 Task: For heading Arial Rounded MT Bold with Underline.  font size for heading26,  'Change the font style of data to'Browallia New.  and font size to 18,  Change the alignment of both headline & data to Align middle & Align Text left.  In the sheet  auditingSalesComparison
Action: Mouse moved to (963, 132)
Screenshot: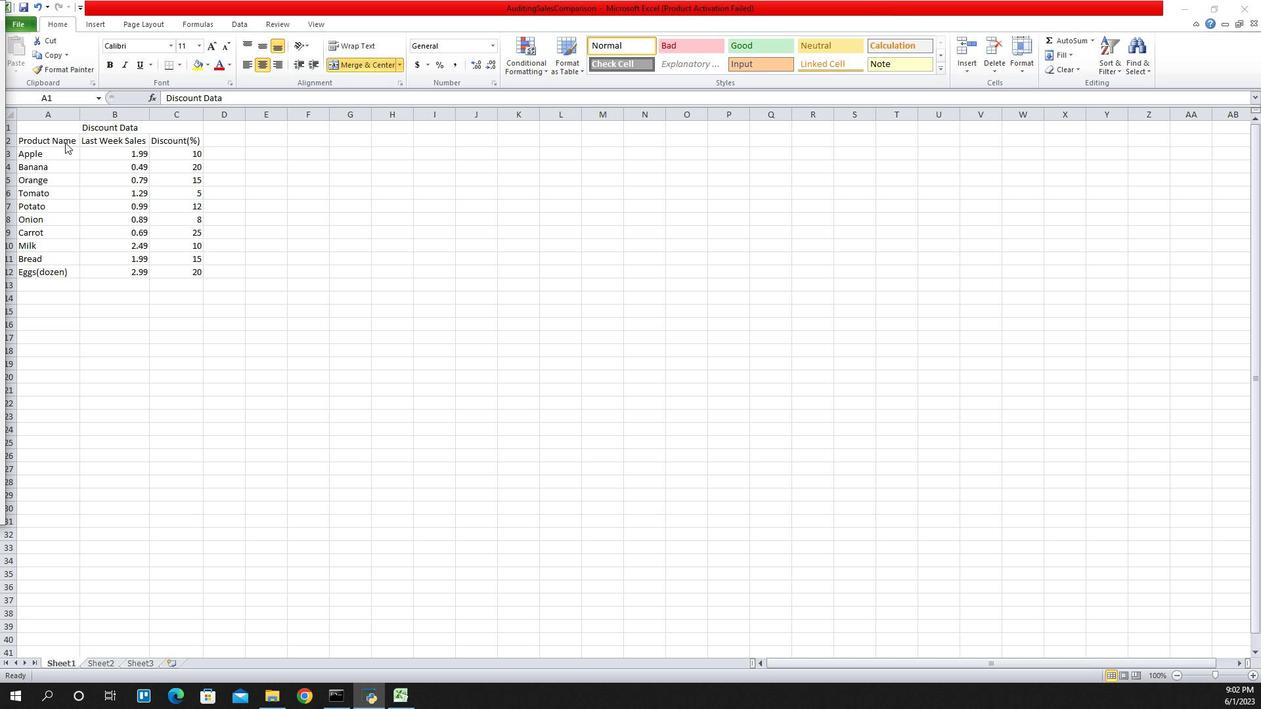 
Action: Mouse pressed left at (963, 132)
Screenshot: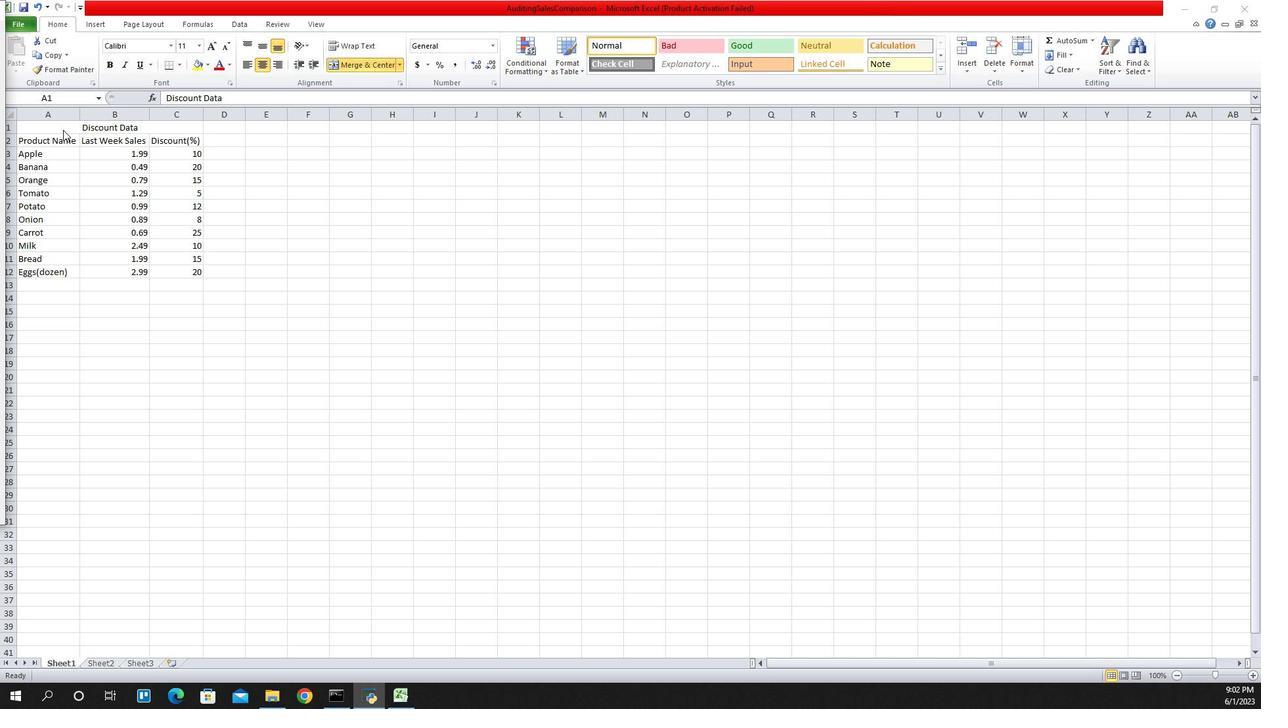 
Action: Mouse moved to (1071, 44)
Screenshot: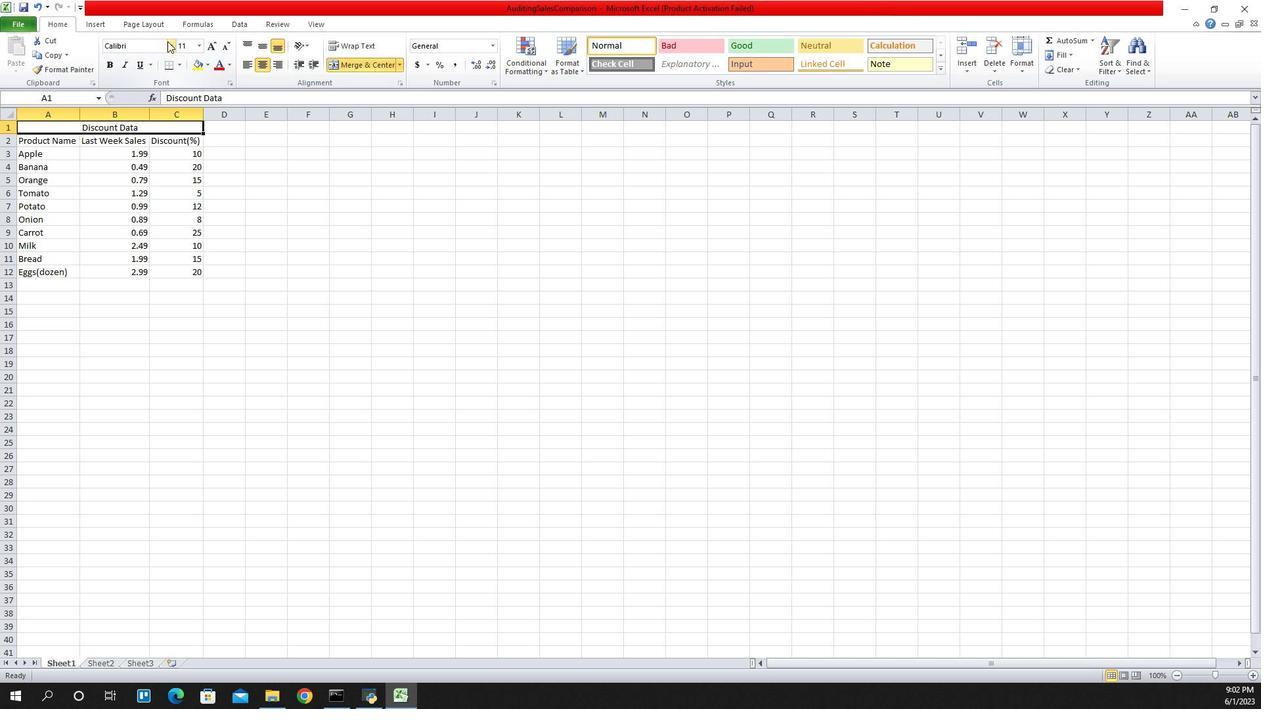 
Action: Mouse pressed left at (1071, 44)
Screenshot: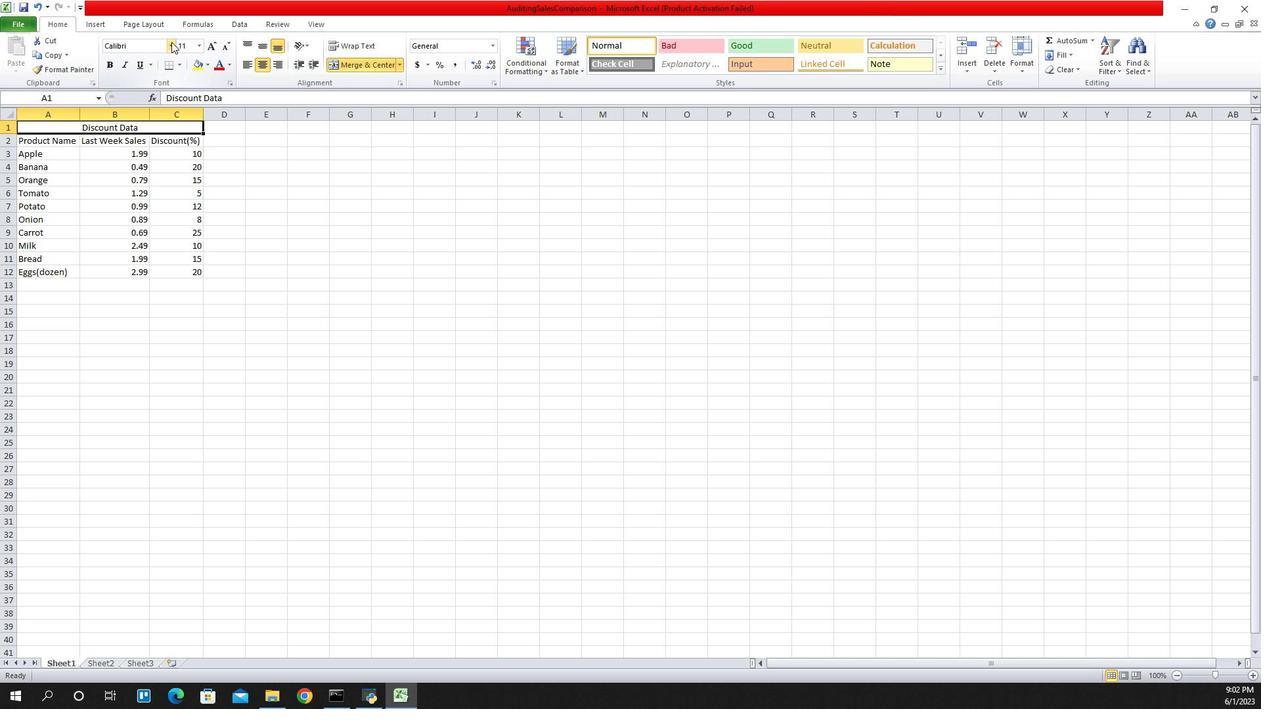 
Action: Mouse moved to (1060, 197)
Screenshot: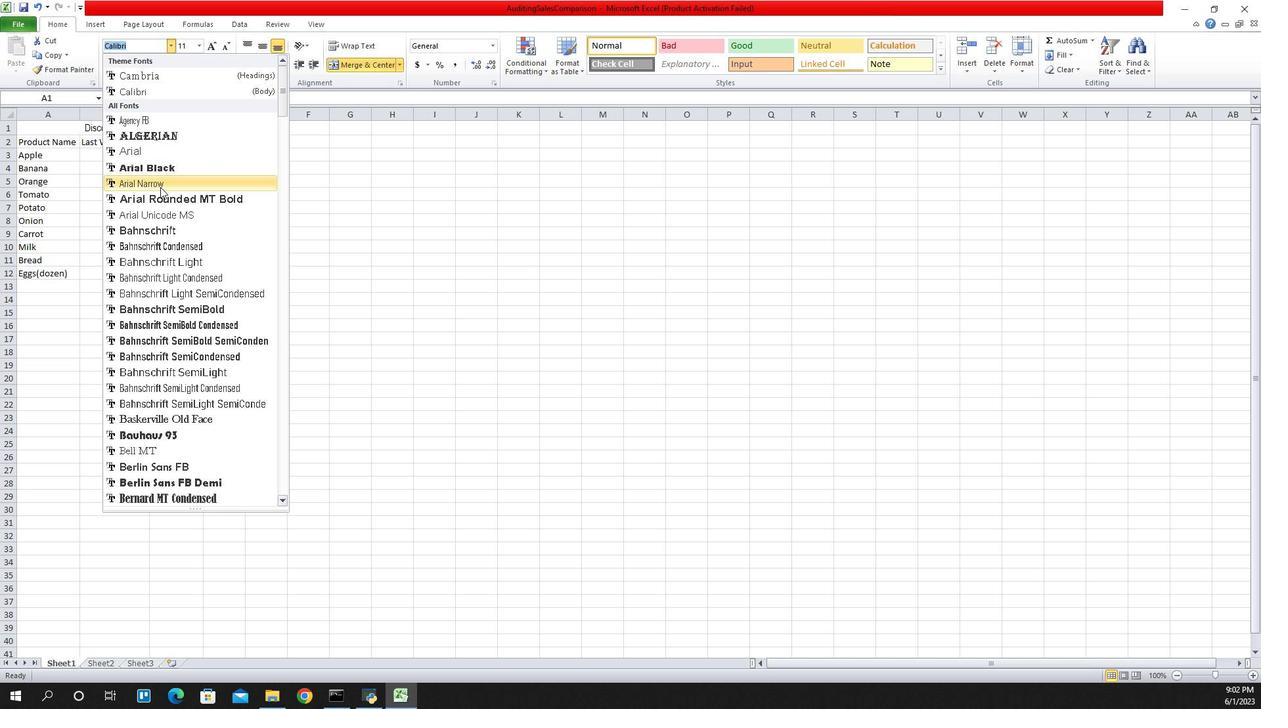 
Action: Mouse pressed left at (1060, 197)
Screenshot: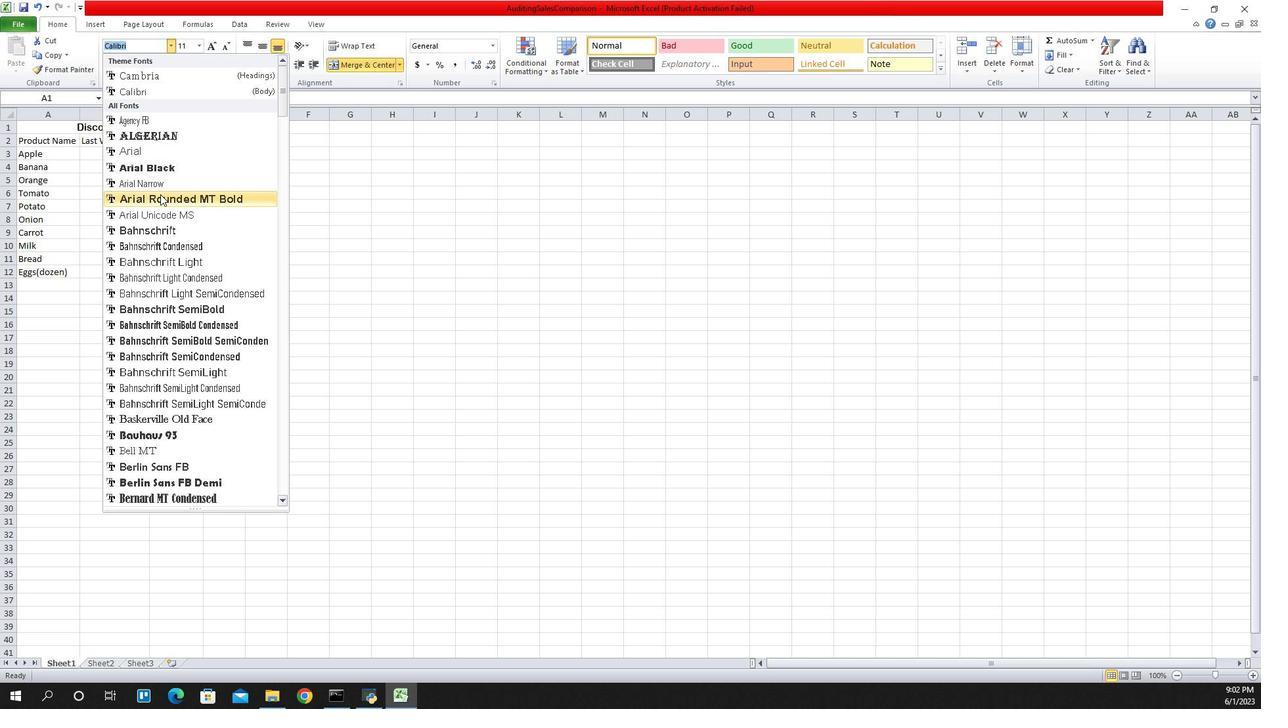 
Action: Key pressed ctrl+U
Screenshot: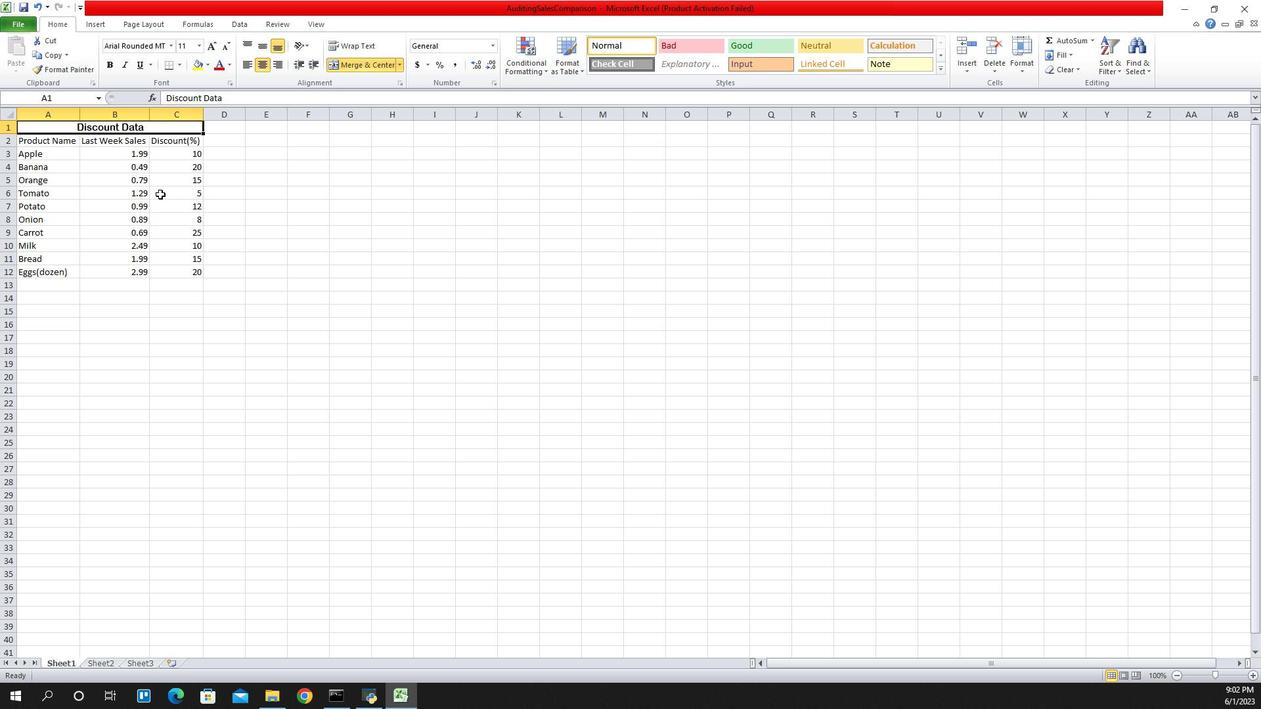 
Action: Mouse moved to (1097, 47)
Screenshot: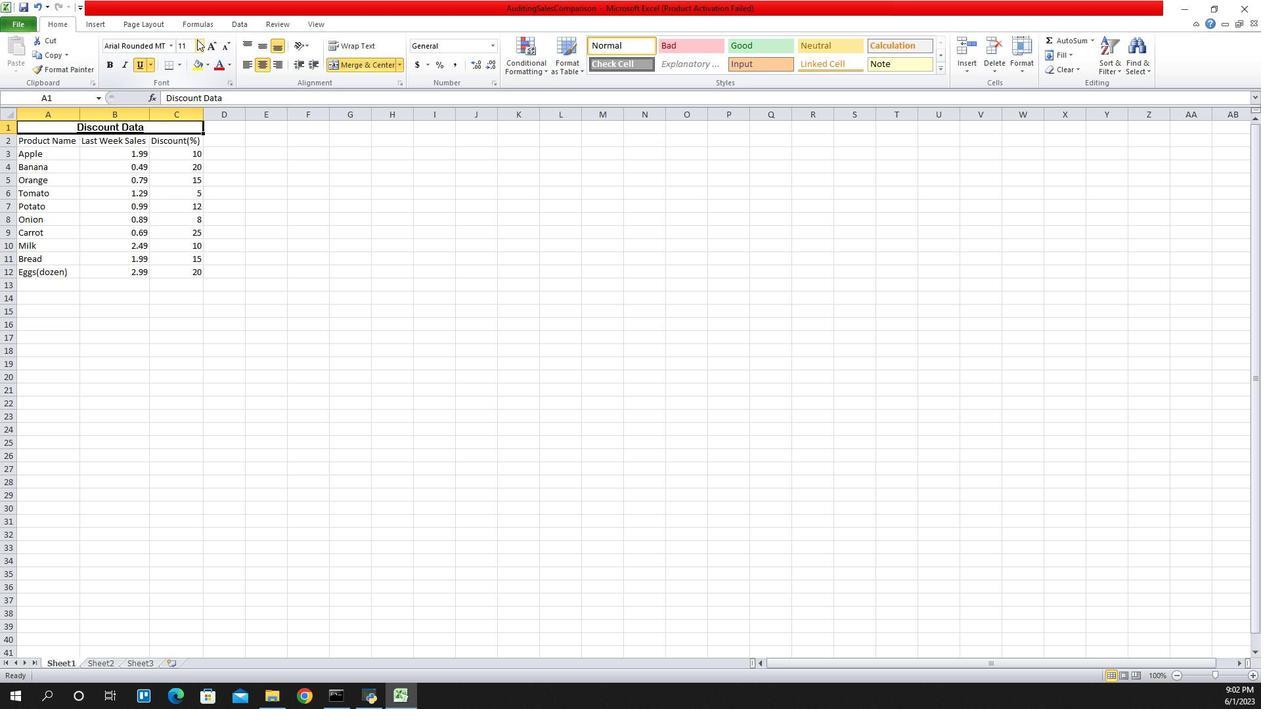 
Action: Mouse pressed left at (1097, 47)
Screenshot: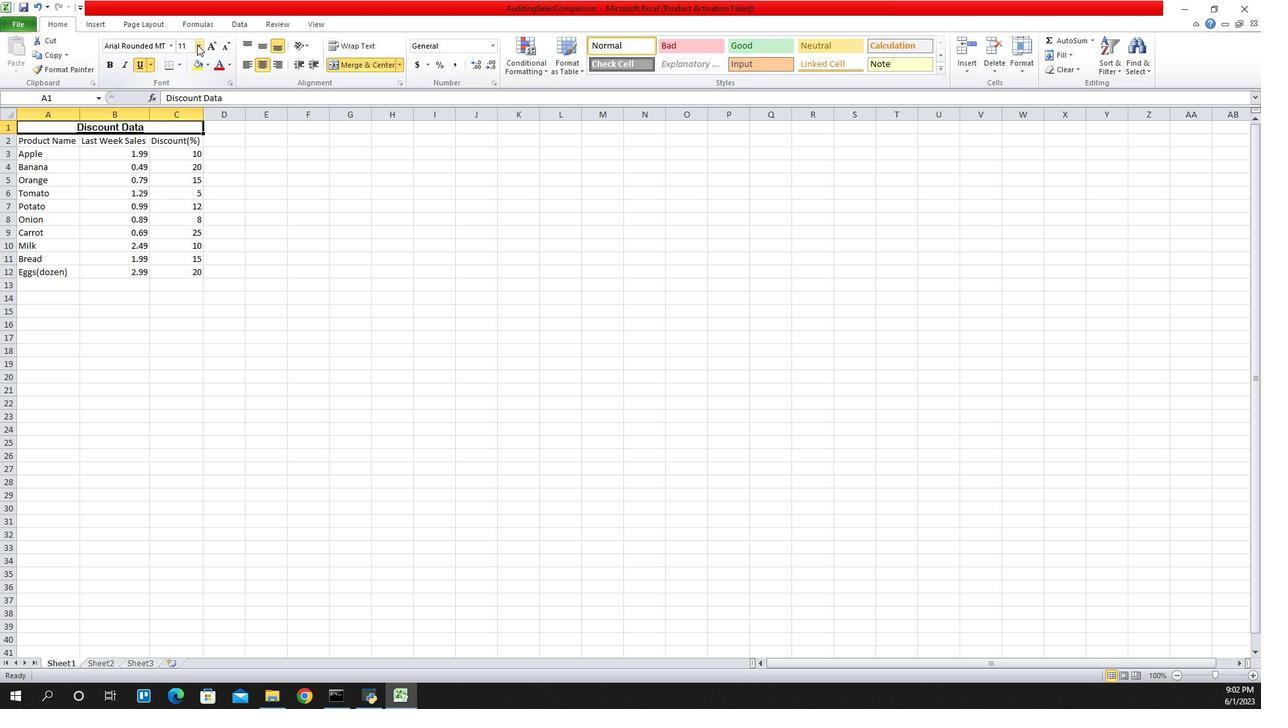 
Action: Mouse moved to (1081, 180)
Screenshot: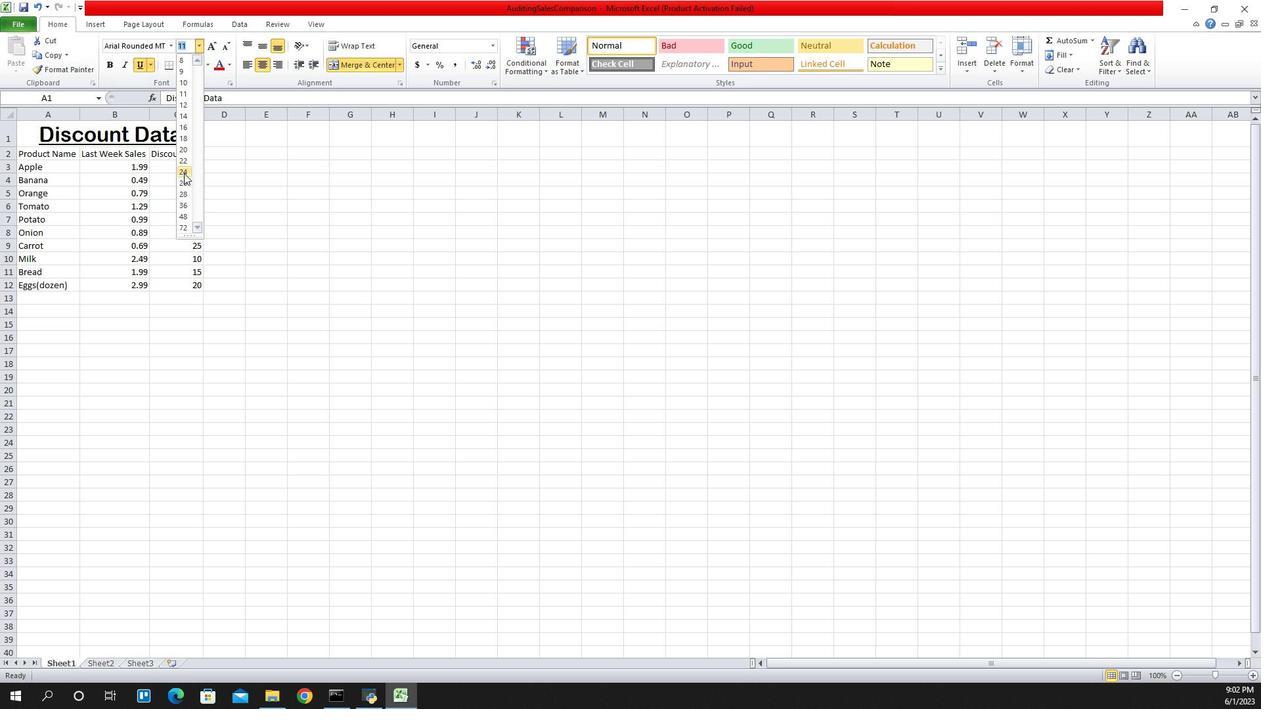 
Action: Mouse pressed left at (1081, 180)
Screenshot: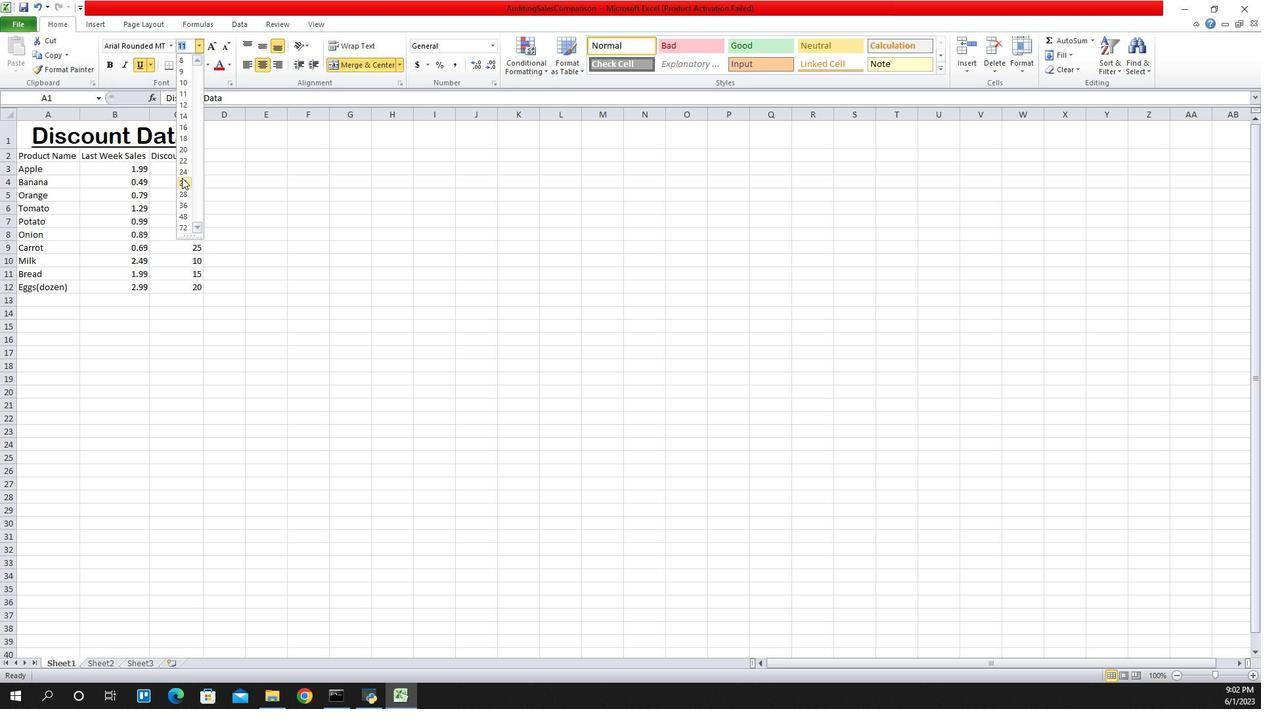 
Action: Mouse moved to (951, 159)
Screenshot: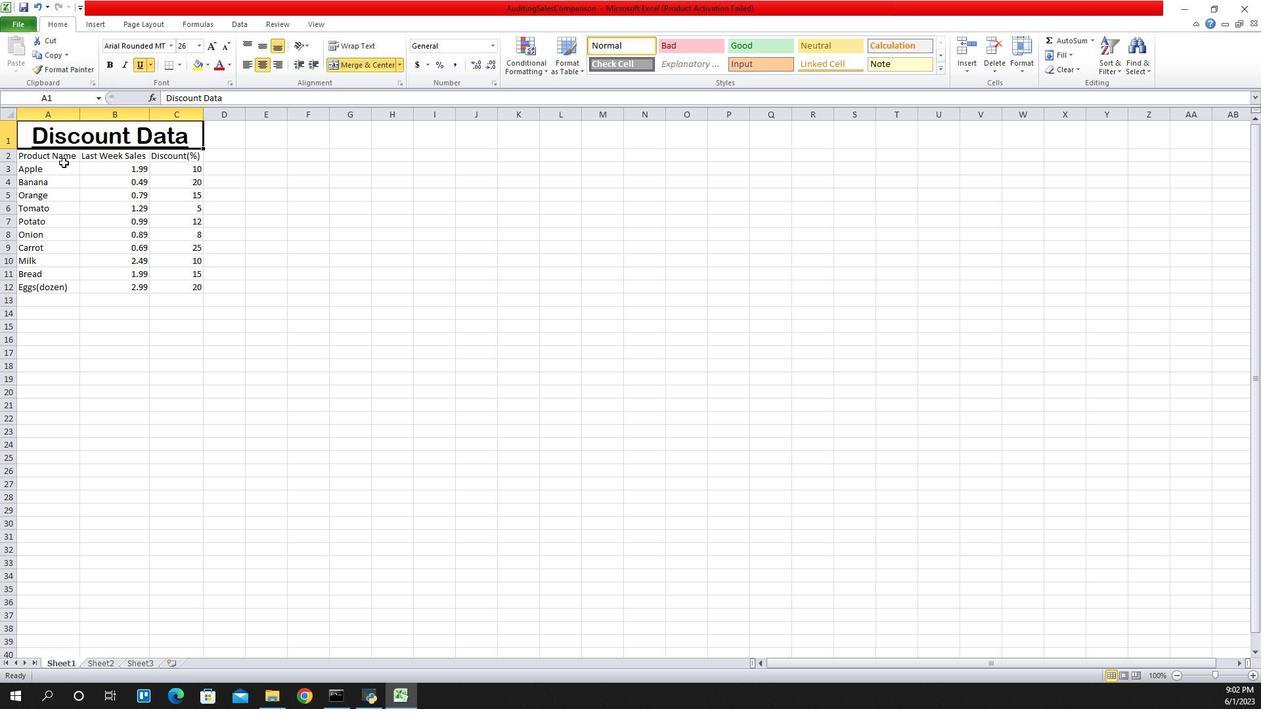 
Action: Mouse pressed left at (951, 159)
Screenshot: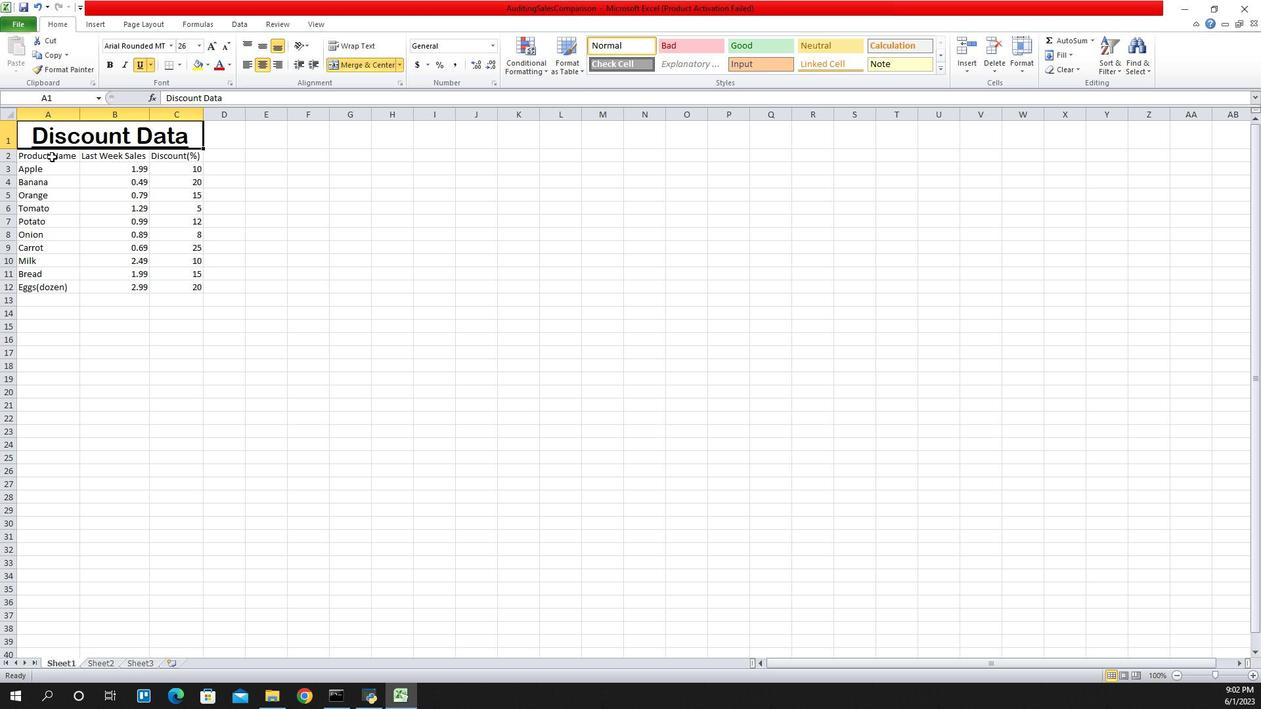 
Action: Mouse moved to (1036, 43)
Screenshot: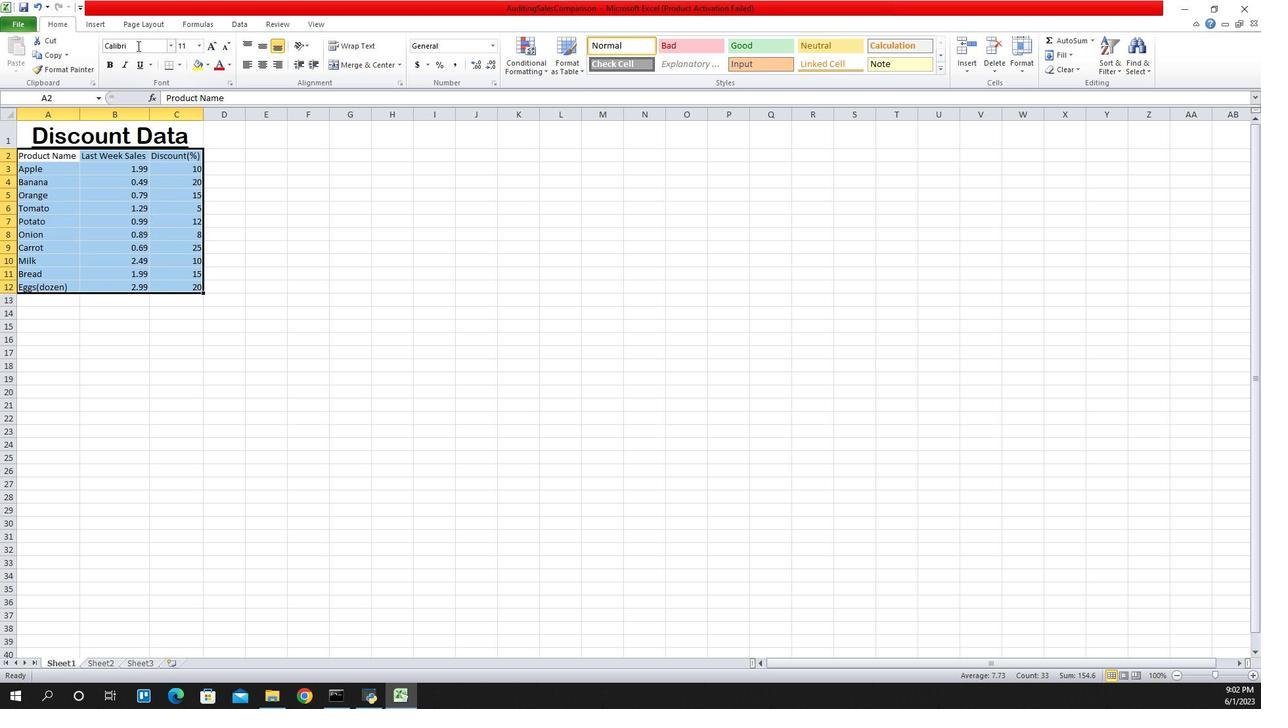 
Action: Mouse pressed left at (1036, 43)
Screenshot: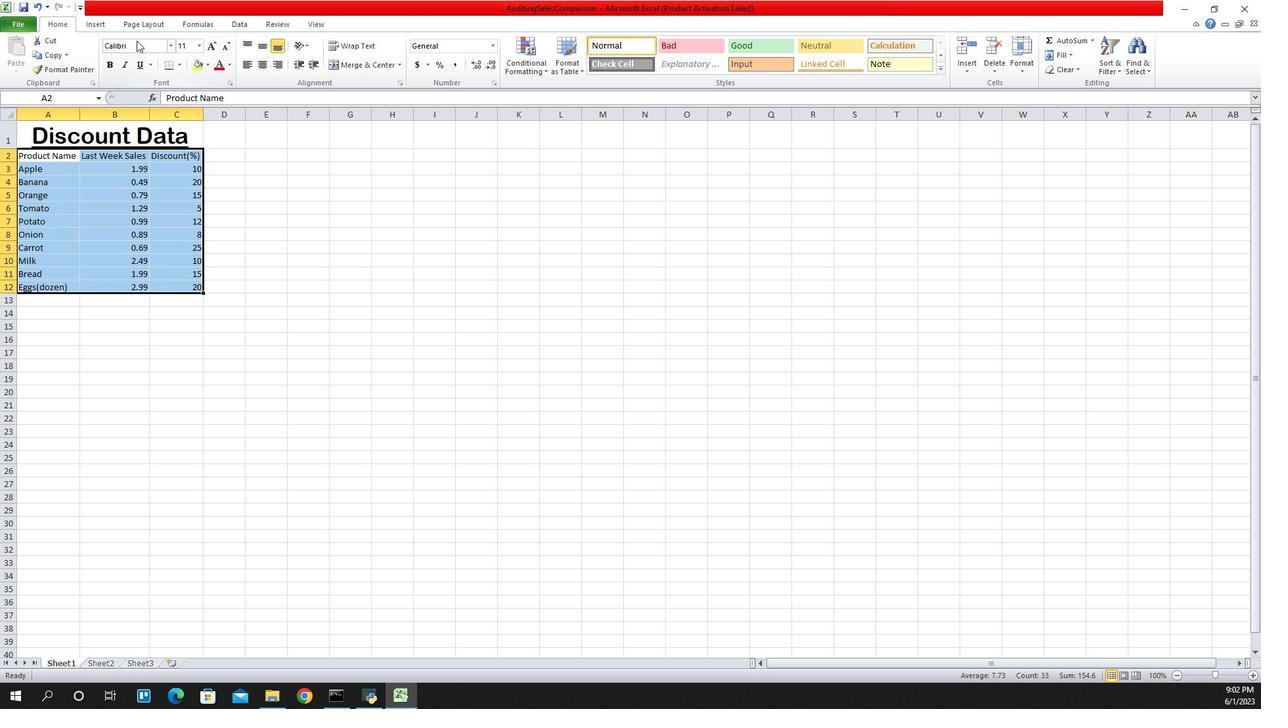 
Action: Mouse moved to (1032, 47)
Screenshot: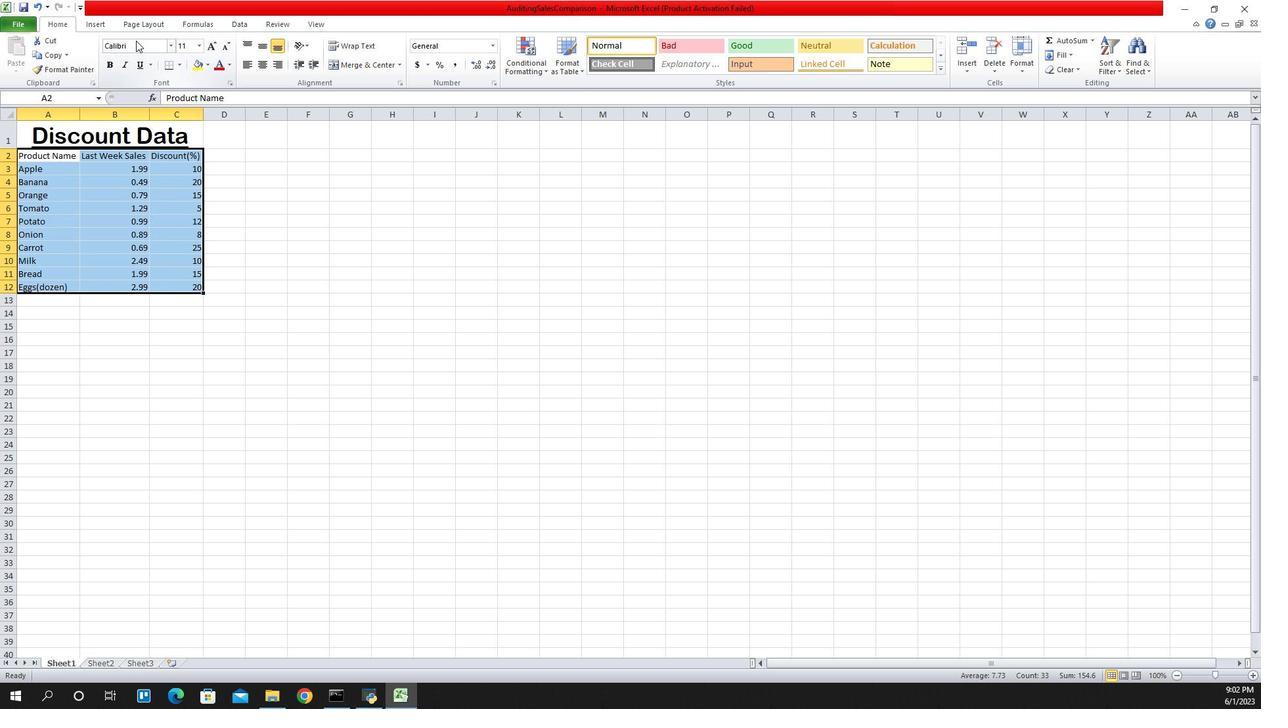 
Action: Mouse pressed left at (1032, 47)
Screenshot: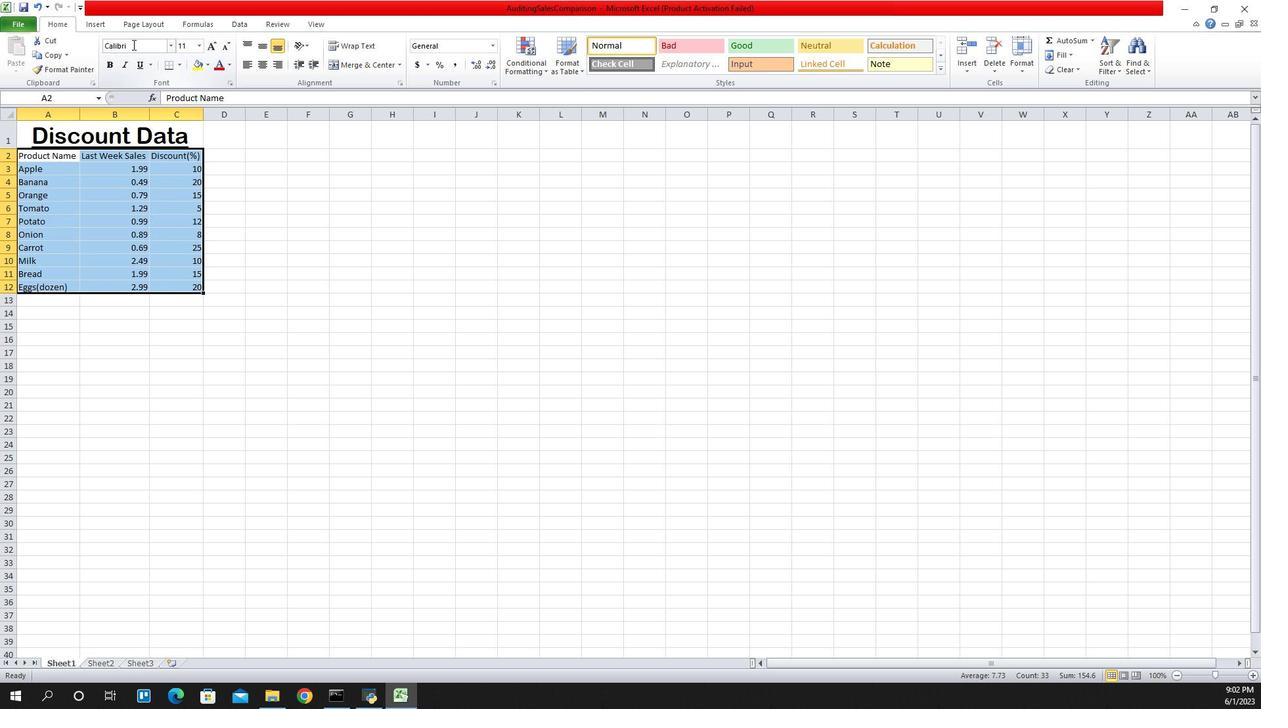 
Action: Key pressed <Key.backspace>browallia<Key.space>new<Key.enter>
Screenshot: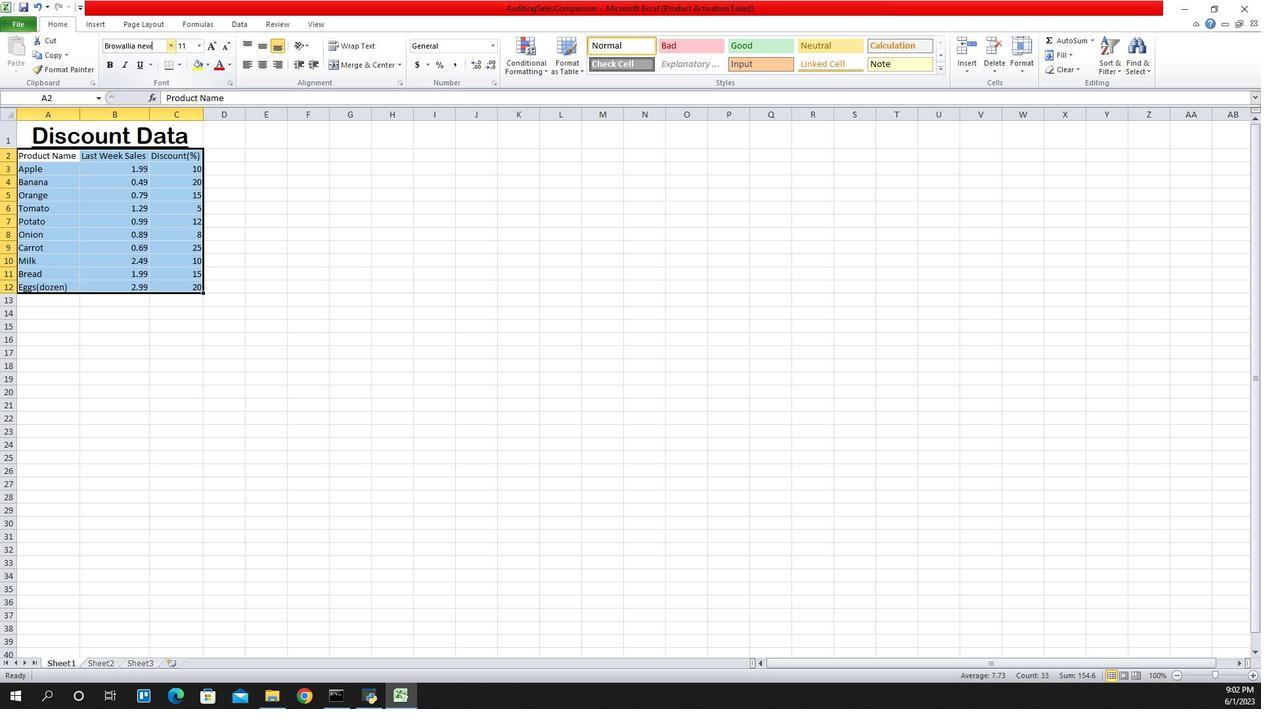
Action: Mouse moved to (1099, 47)
Screenshot: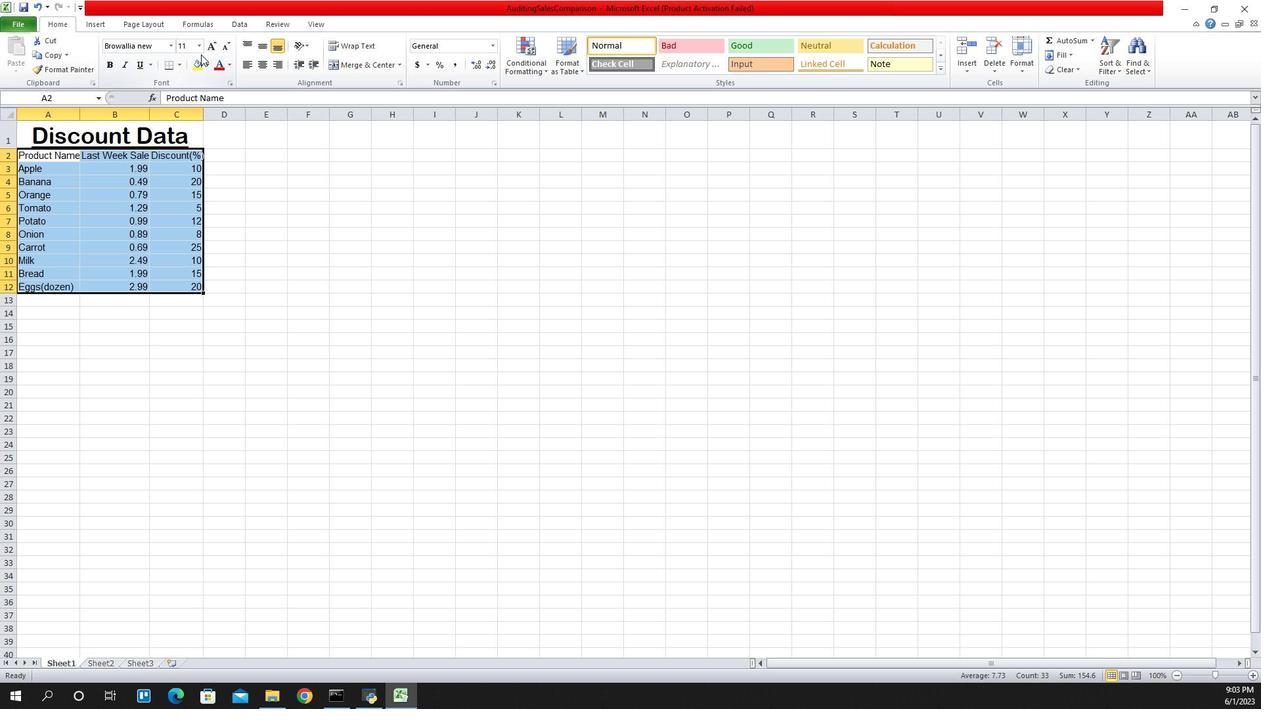 
Action: Mouse pressed left at (1099, 47)
Screenshot: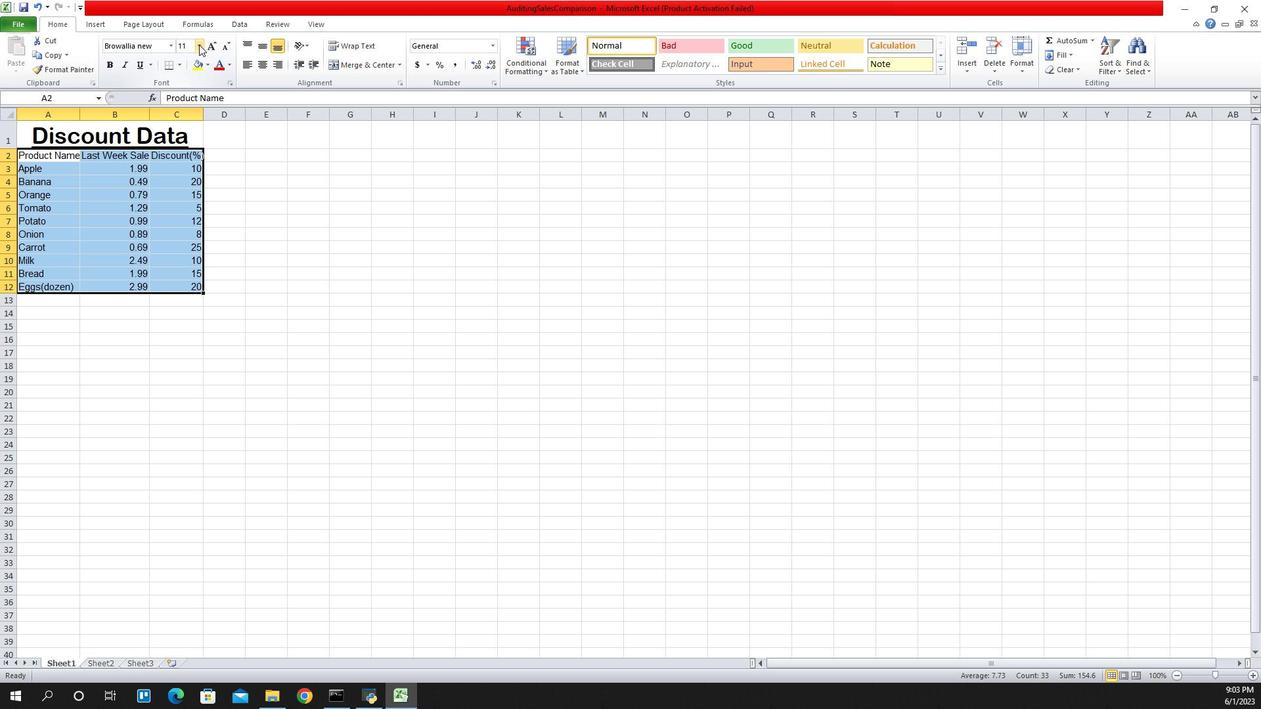 
Action: Mouse moved to (1080, 139)
Screenshot: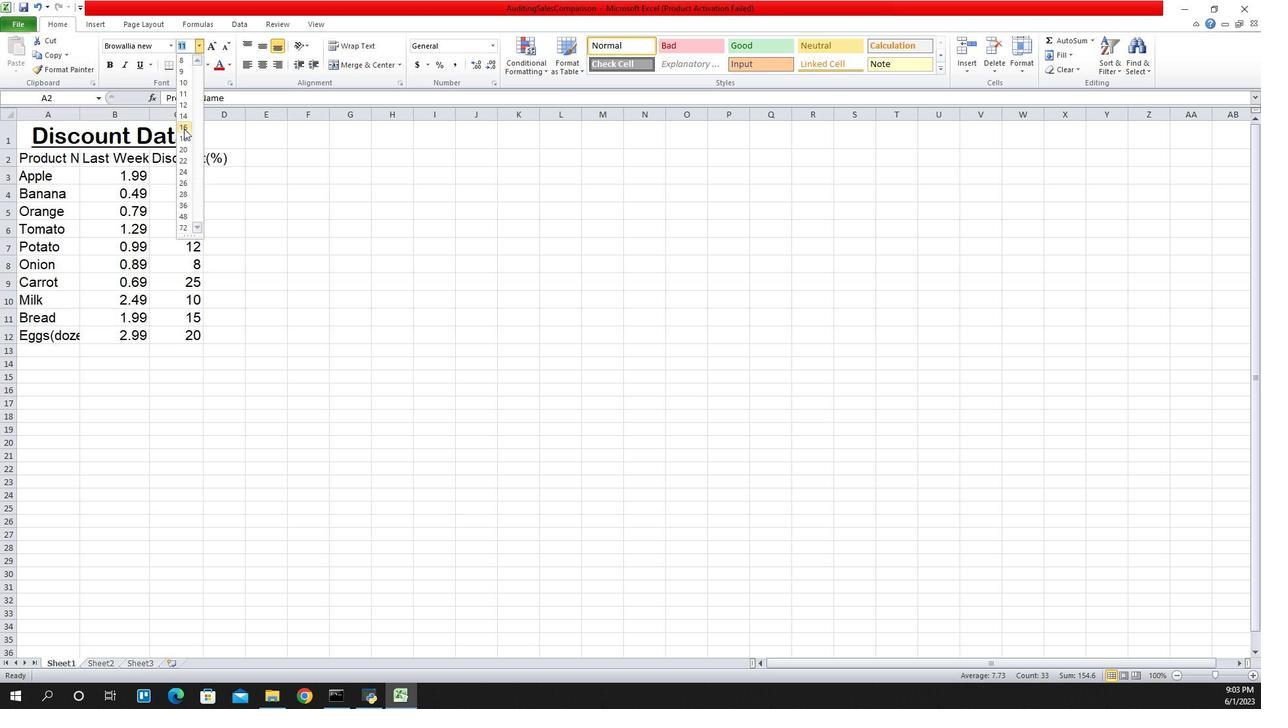 
Action: Mouse pressed left at (1080, 139)
Screenshot: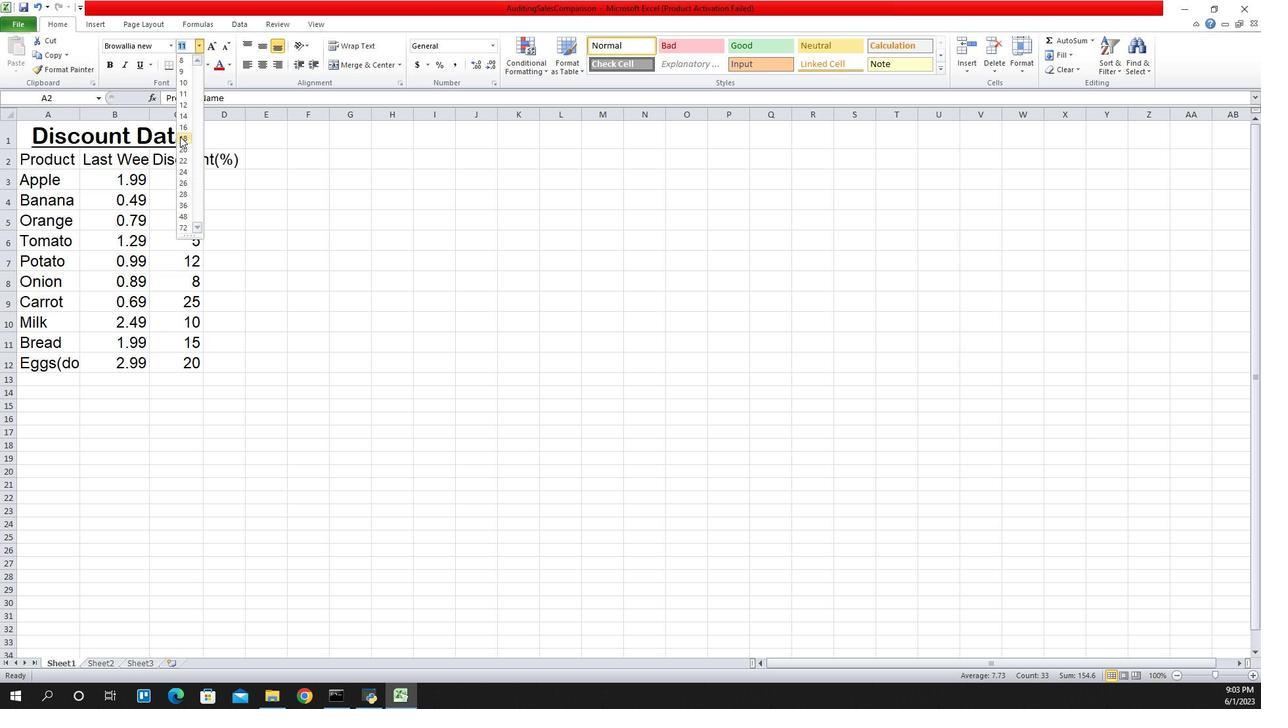 
Action: Mouse moved to (980, 113)
Screenshot: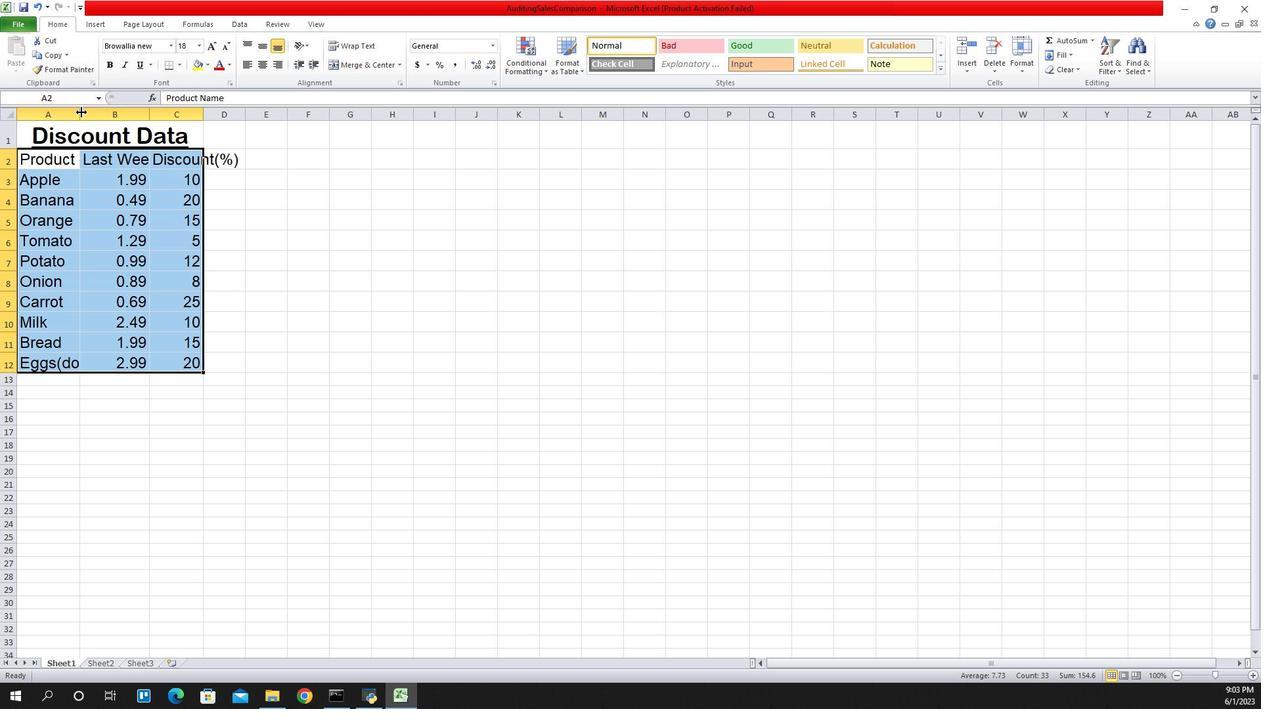 
Action: Mouse pressed left at (980, 113)
Screenshot: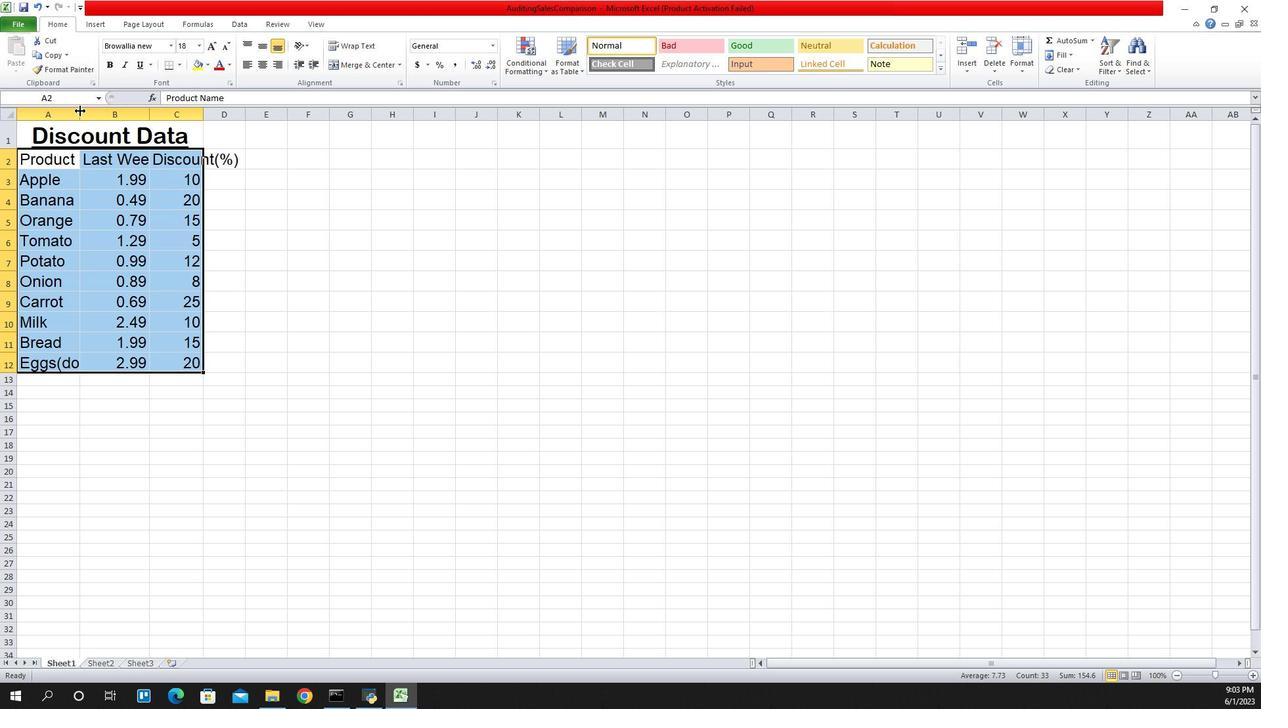 
Action: Mouse pressed left at (980, 113)
Screenshot: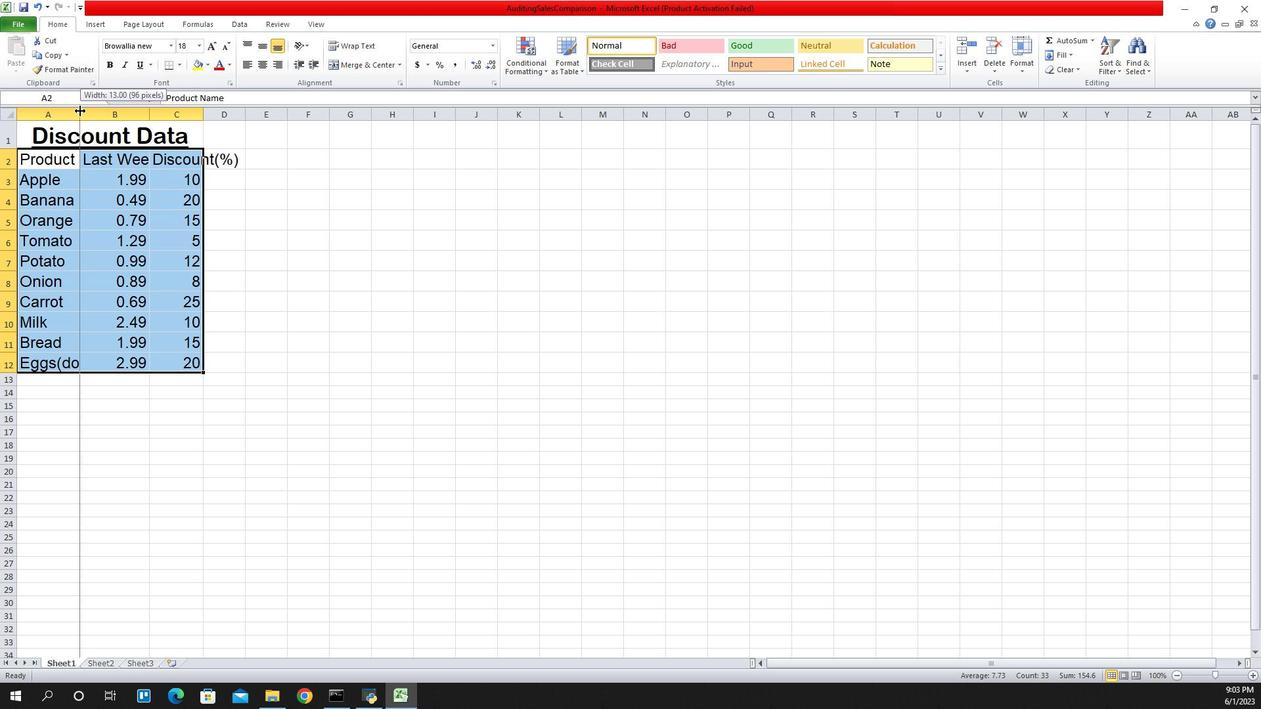 
Action: Mouse moved to (1097, 116)
Screenshot: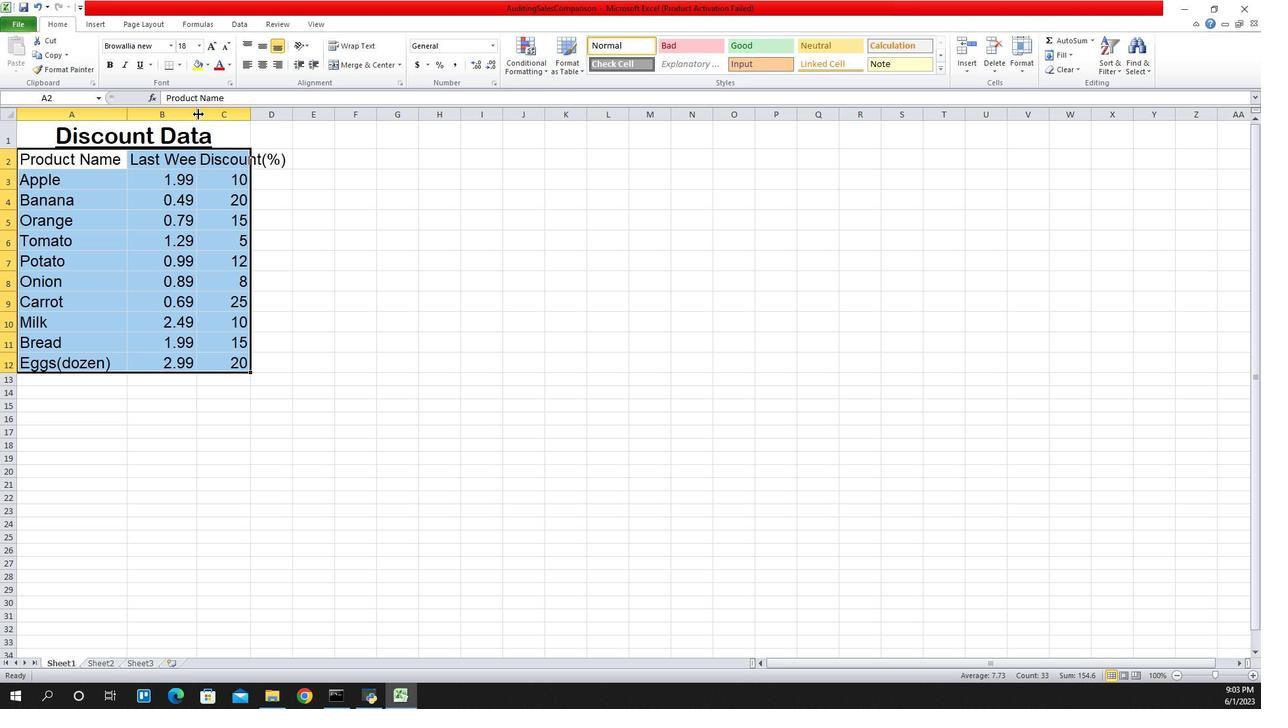 
Action: Mouse pressed left at (1097, 116)
Screenshot: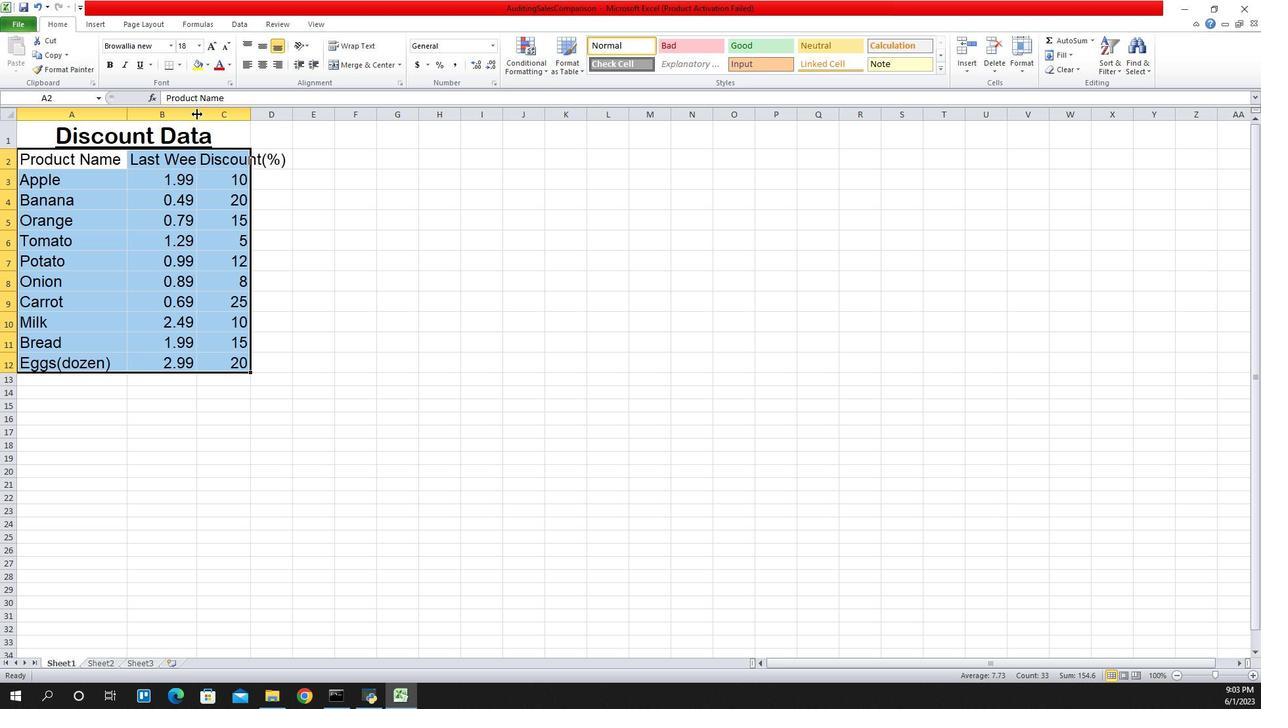
Action: Mouse moved to (1096, 116)
Screenshot: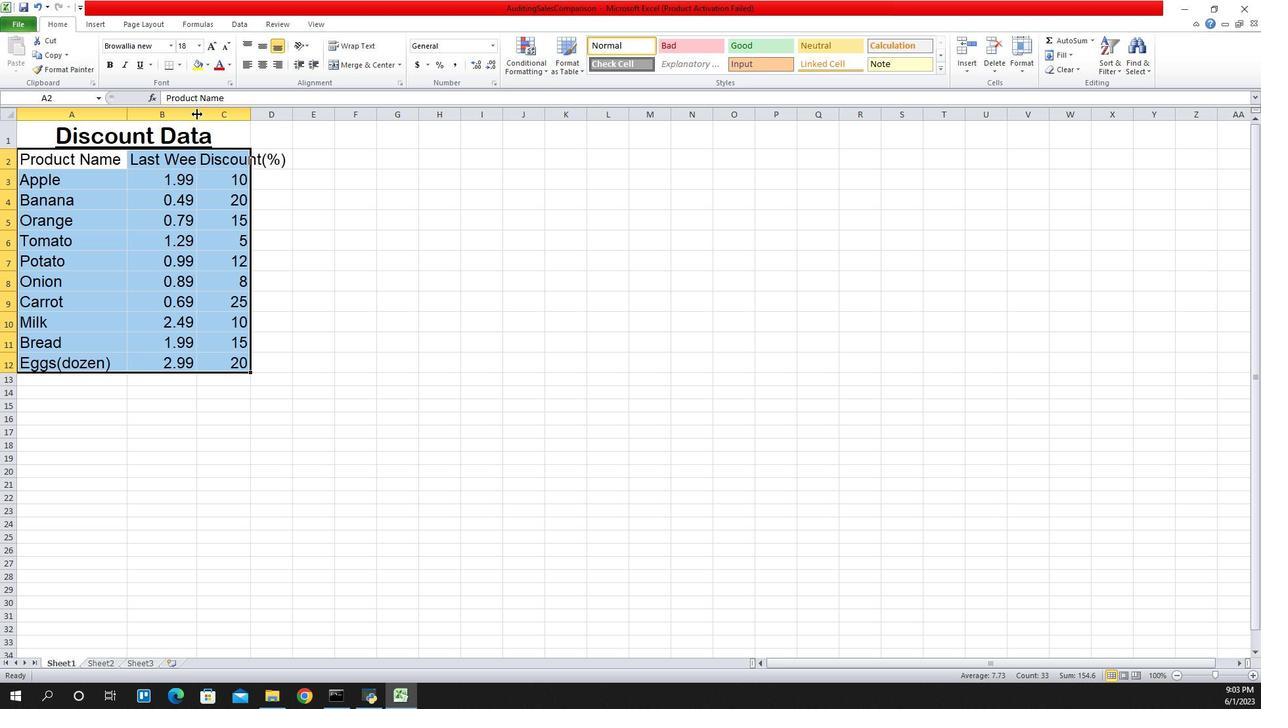 
Action: Mouse pressed left at (1096, 116)
Screenshot: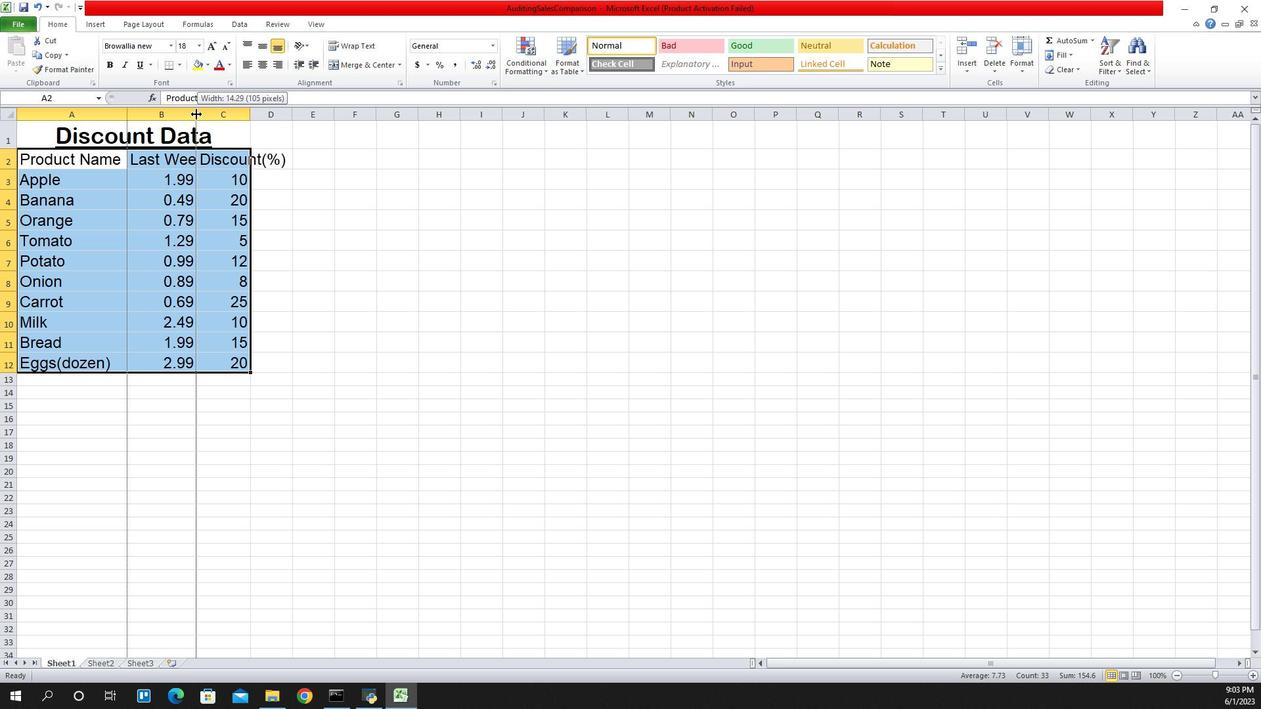 
Action: Mouse moved to (1212, 117)
Screenshot: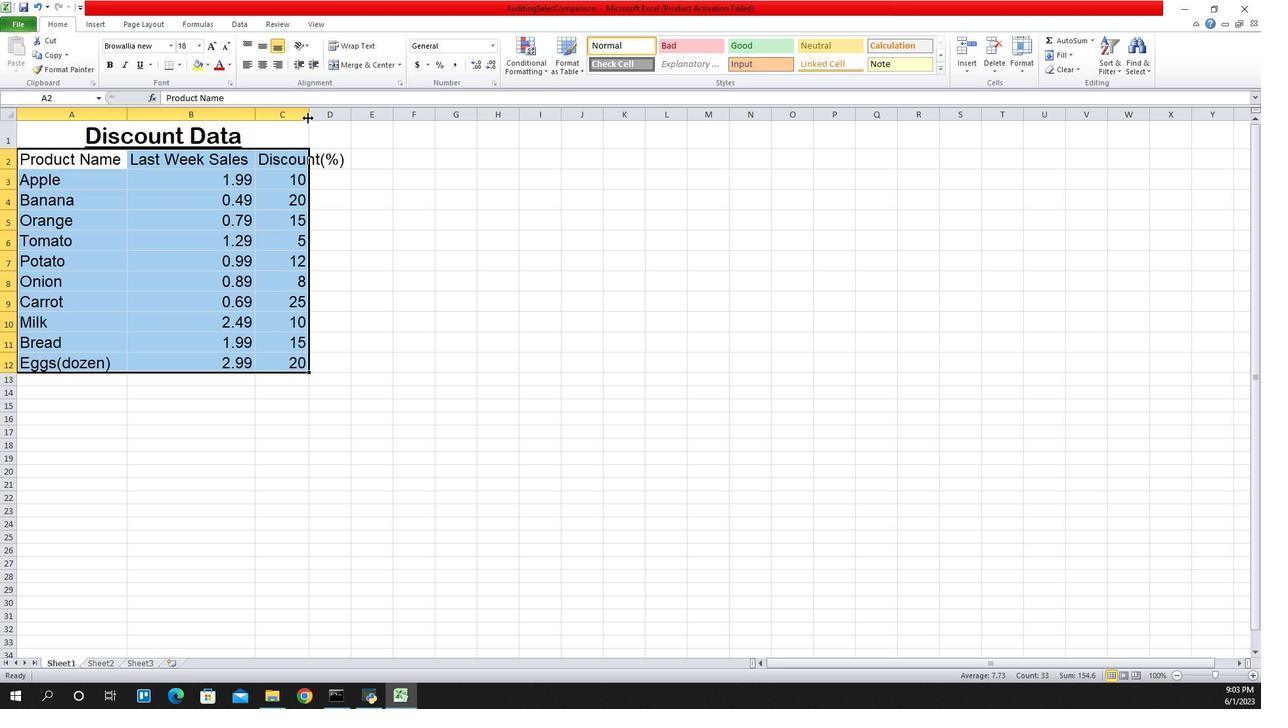 
Action: Mouse pressed left at (1212, 117)
Screenshot: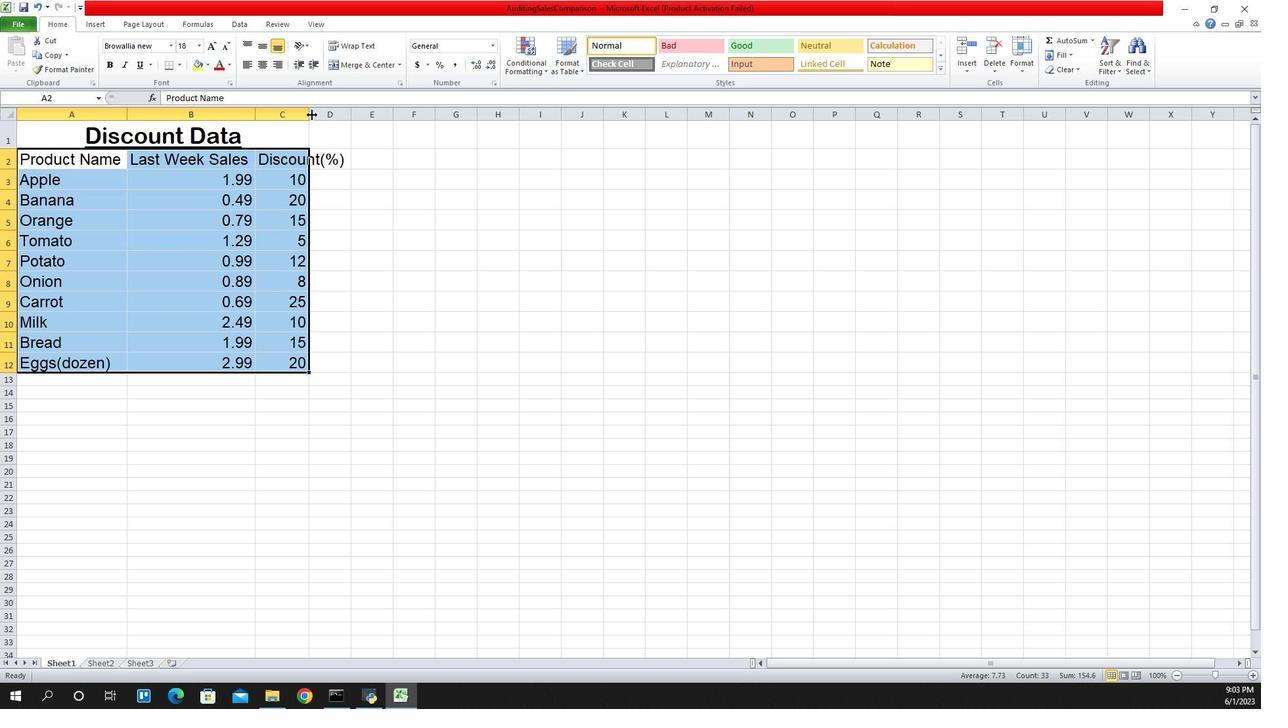 
Action: Mouse pressed left at (1212, 117)
Screenshot: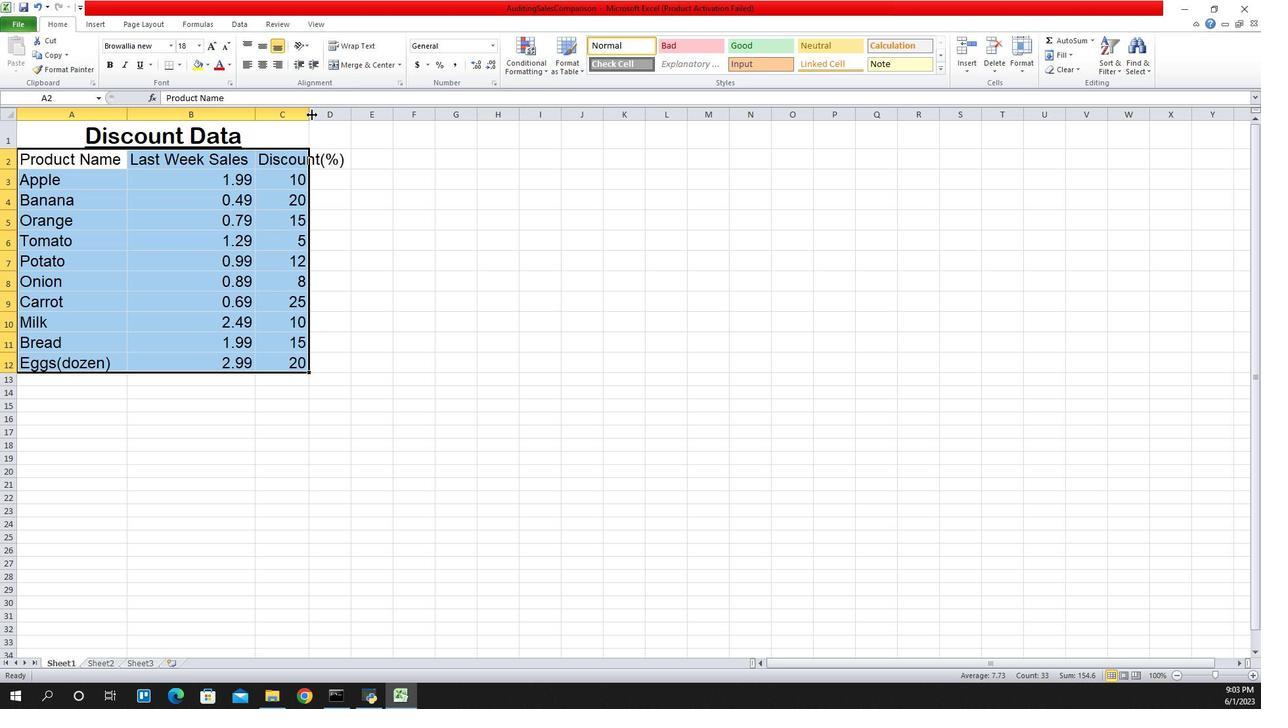 
Action: Mouse moved to (942, 135)
Screenshot: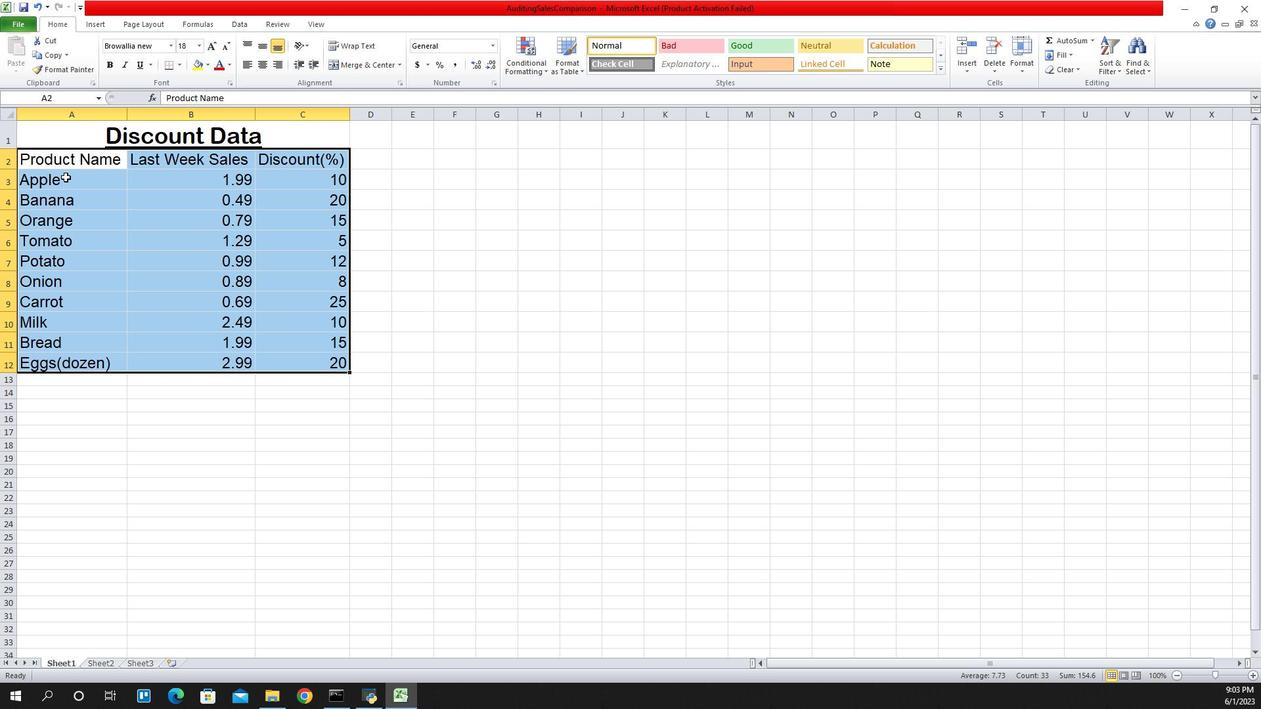 
Action: Mouse pressed left at (942, 135)
Screenshot: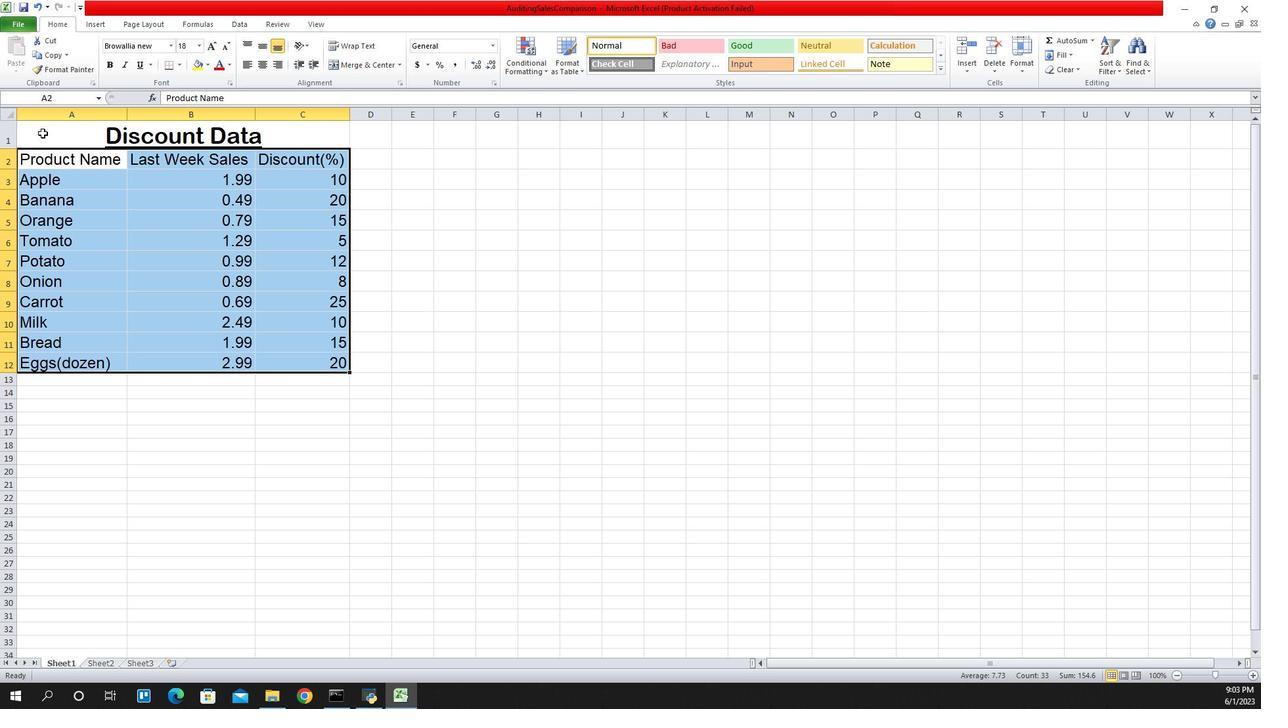 
Action: Mouse moved to (1161, 44)
Screenshot: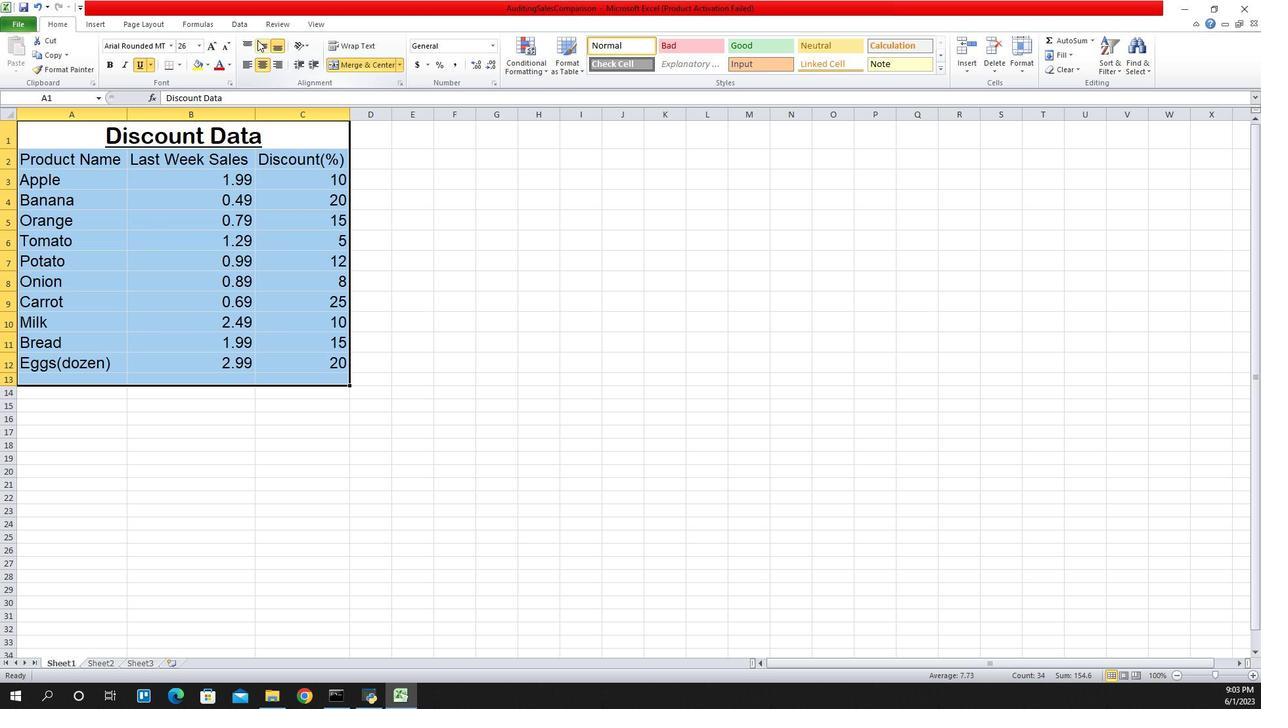 
Action: Mouse pressed left at (1161, 44)
Screenshot: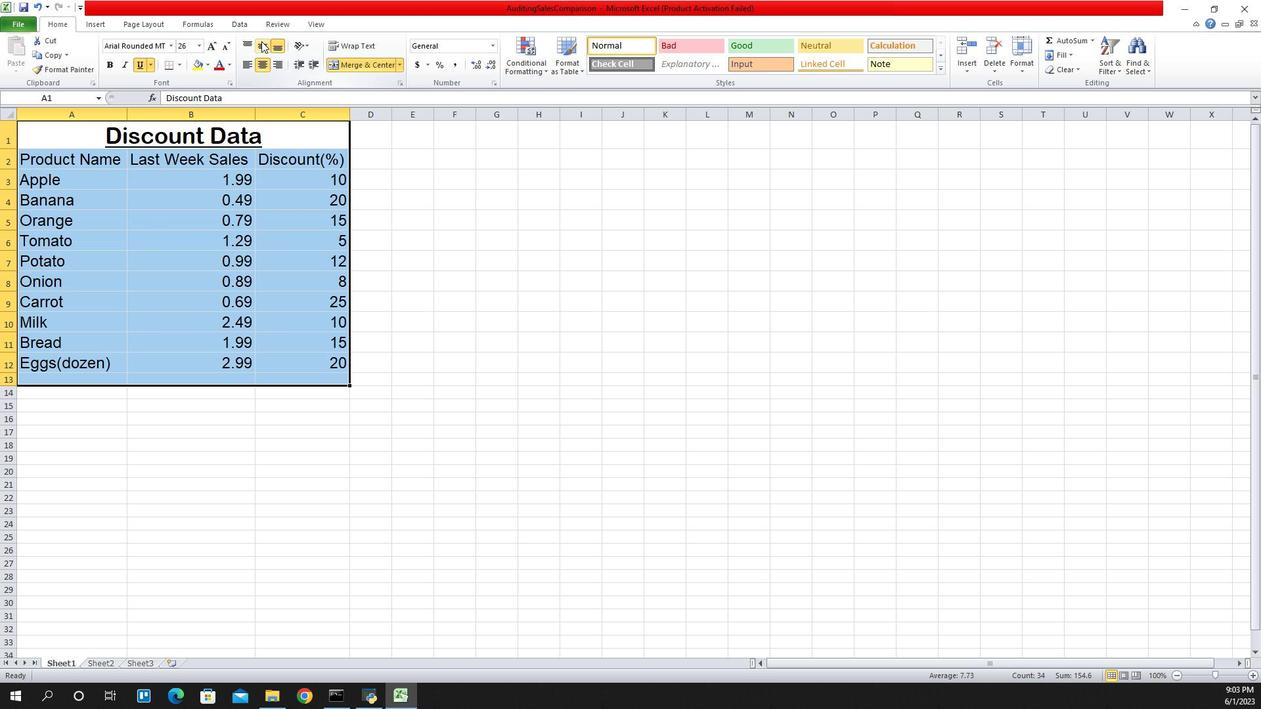 
Action: Mouse moved to (1143, 69)
Screenshot: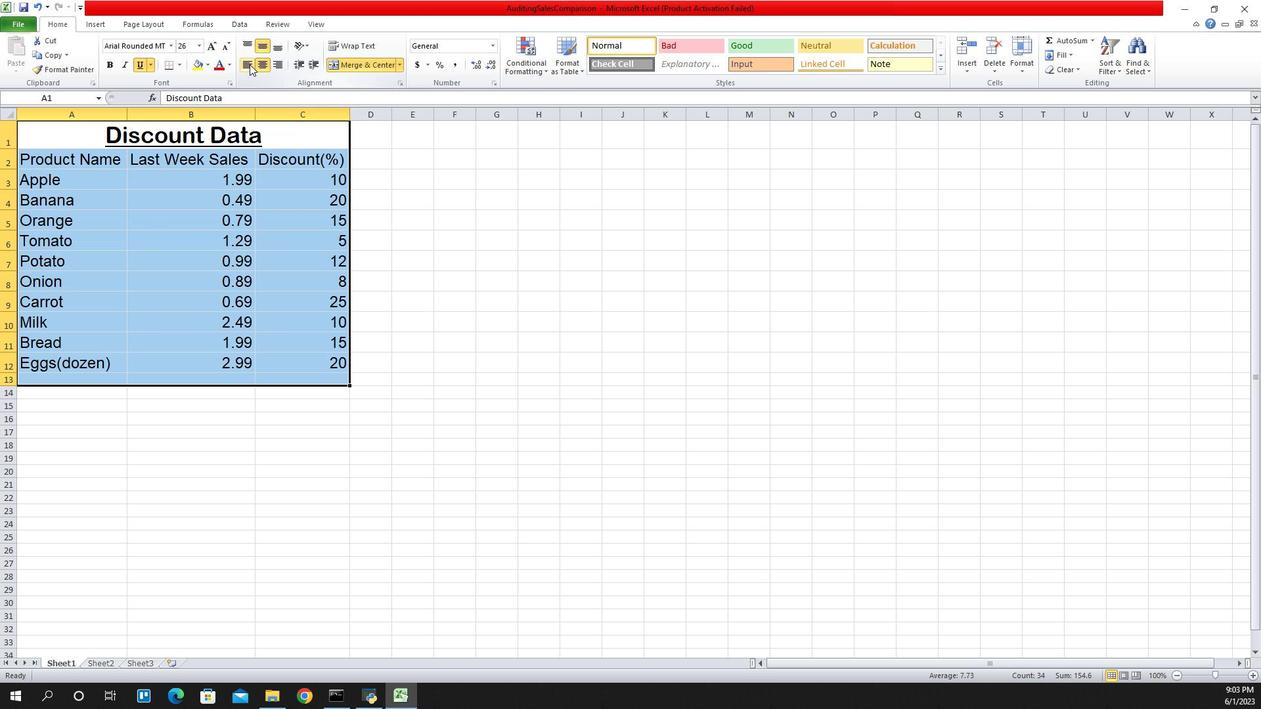 
Action: Mouse pressed left at (1143, 69)
Screenshot: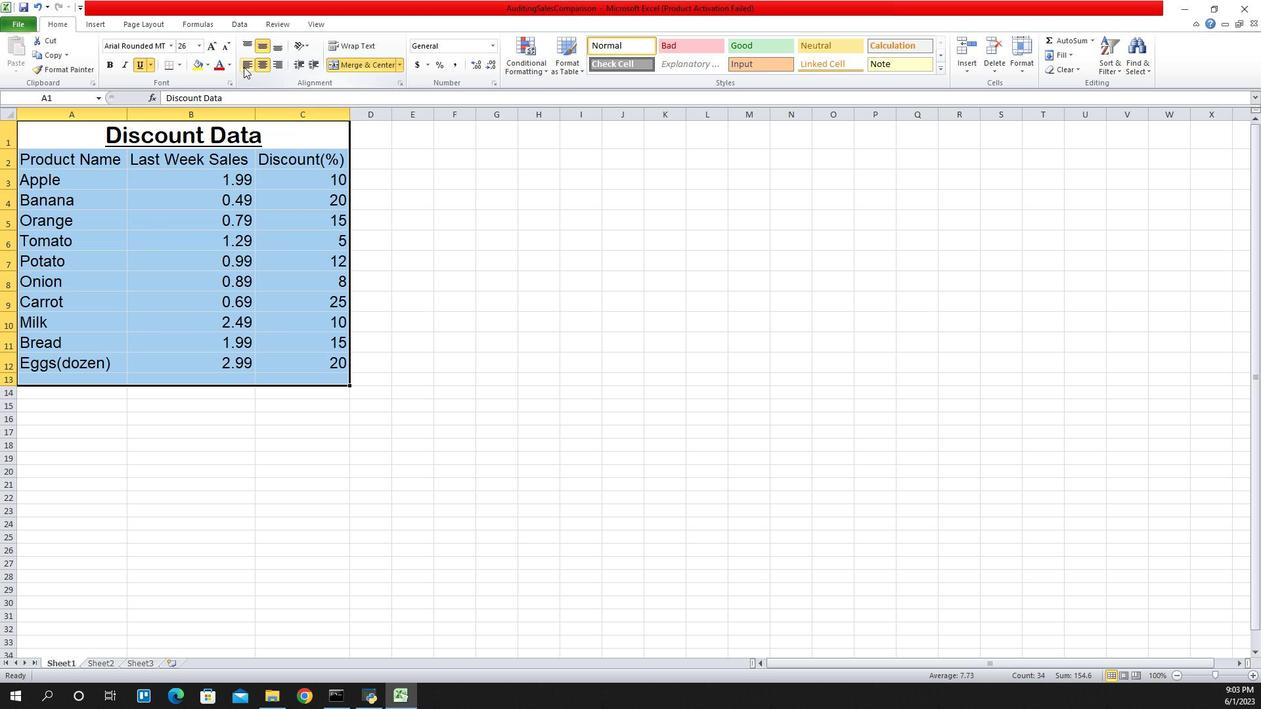 
Action: Mouse moved to (1128, 105)
Screenshot: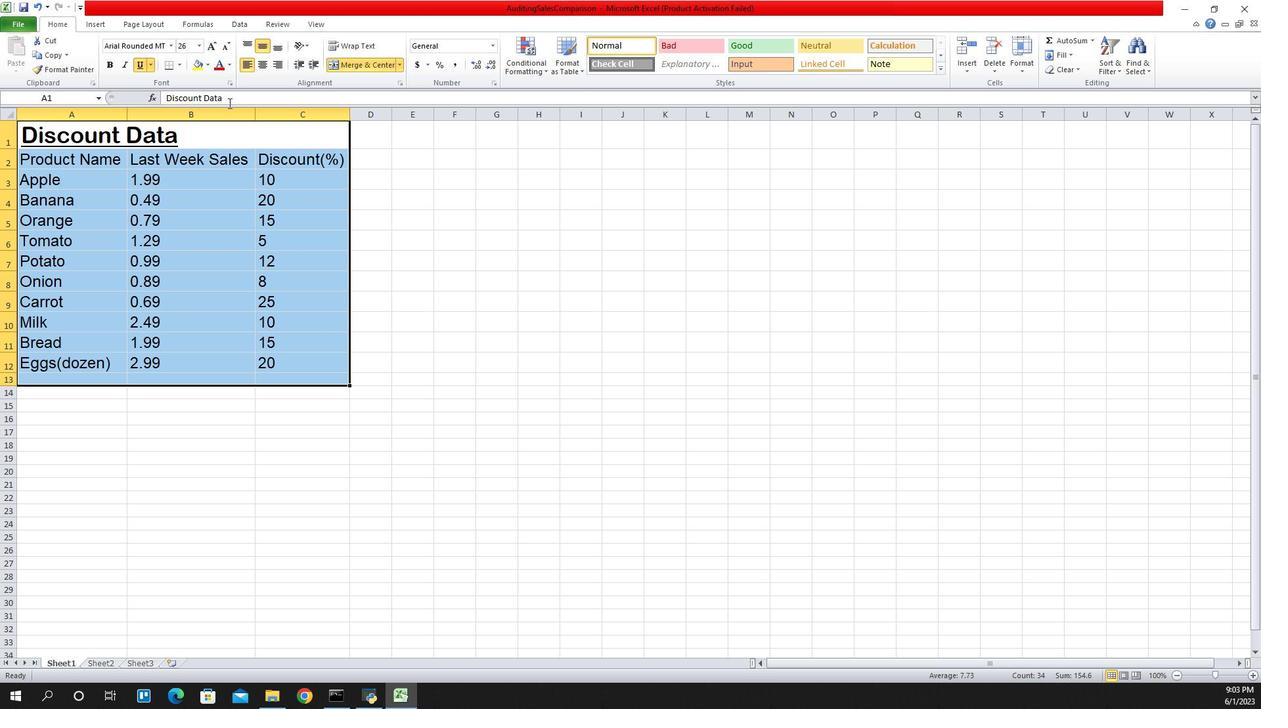 
